 Task: Create a sub task System Test and UAT for the task  Integrate website with a new customer support ticketing system in the project AgileKite , assign it to team member softage.1@softage.net and update the status of the sub task to  On Track  , set the priority of the sub task to Low
Action: Mouse moved to (85, 238)
Screenshot: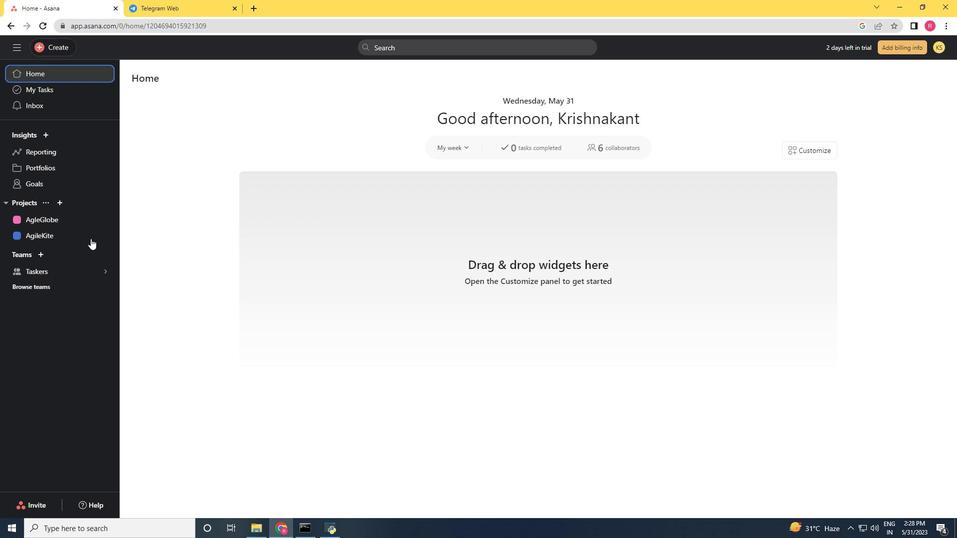 
Action: Mouse pressed left at (85, 238)
Screenshot: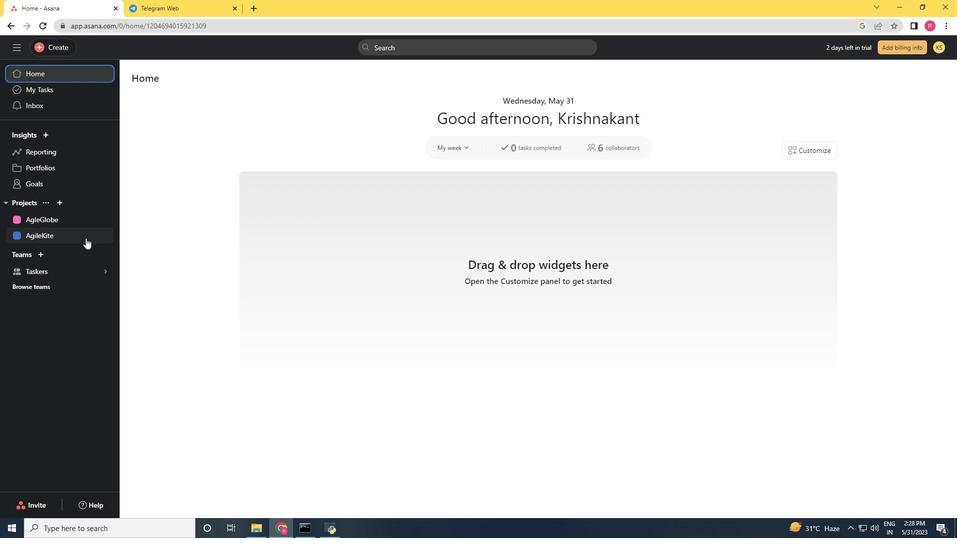 
Action: Mouse moved to (394, 326)
Screenshot: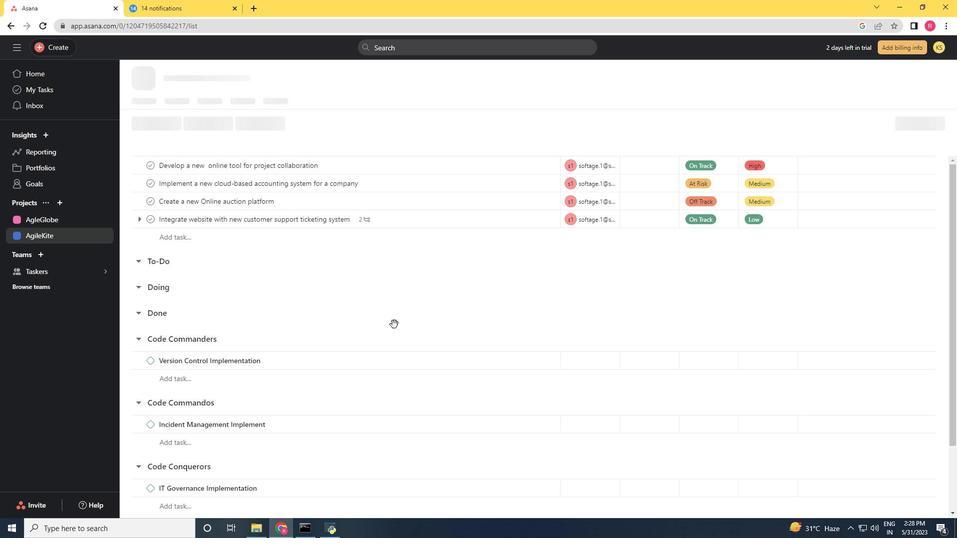 
Action: Mouse scrolled (394, 325) with delta (0, 0)
Screenshot: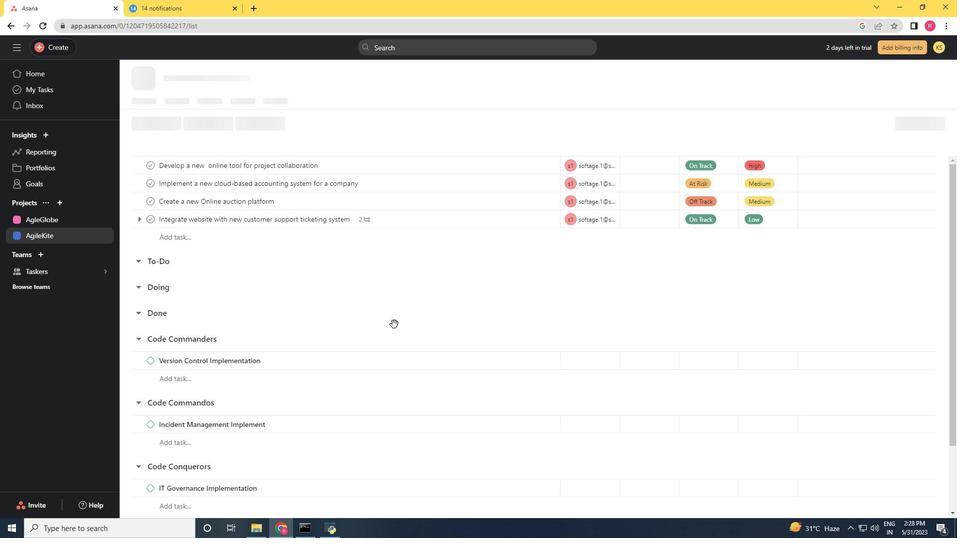 
Action: Mouse moved to (394, 326)
Screenshot: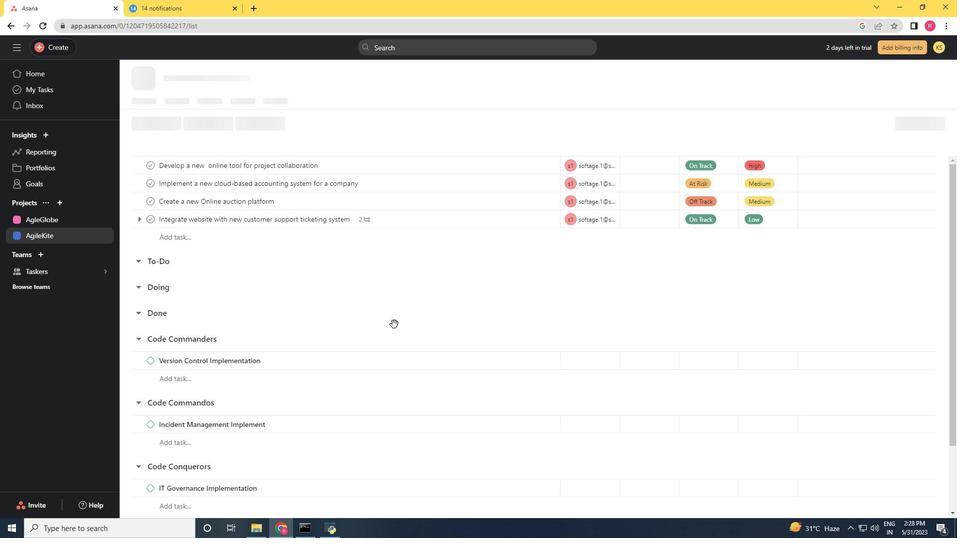 
Action: Mouse scrolled (394, 326) with delta (0, 0)
Screenshot: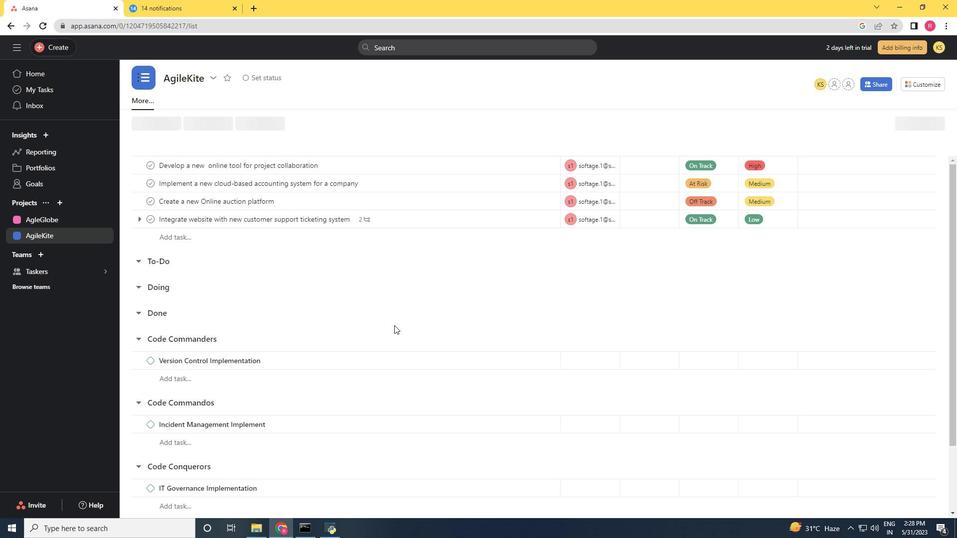
Action: Mouse scrolled (394, 326) with delta (0, 0)
Screenshot: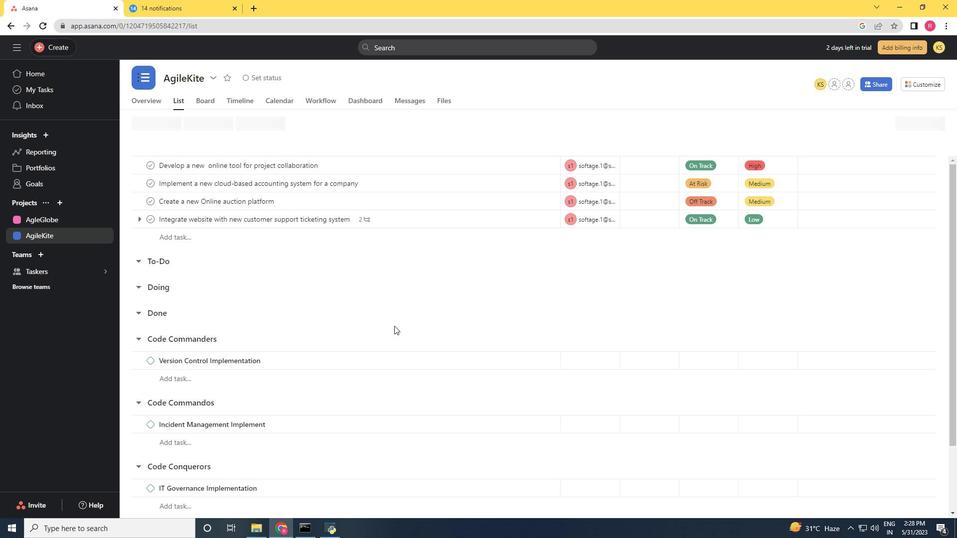 
Action: Mouse moved to (470, 259)
Screenshot: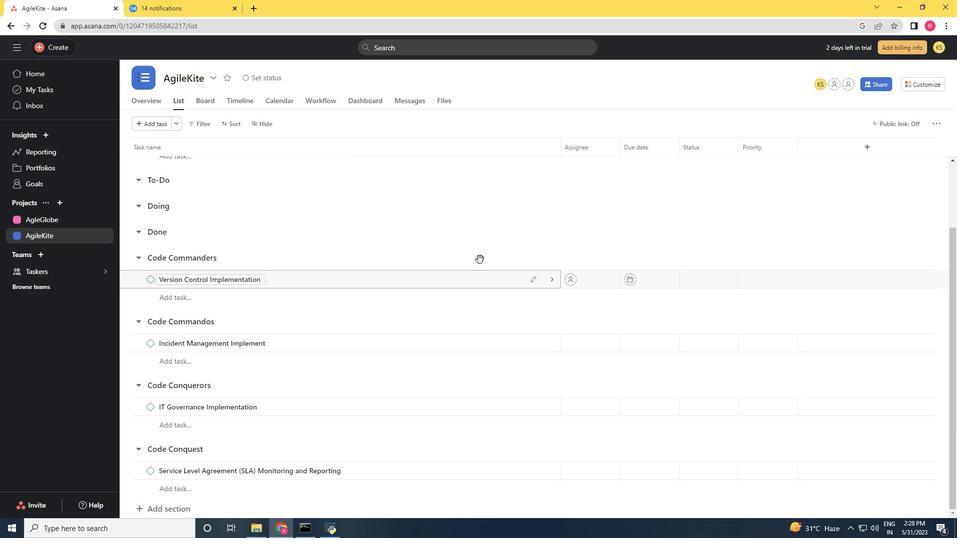
Action: Mouse scrolled (470, 259) with delta (0, 0)
Screenshot: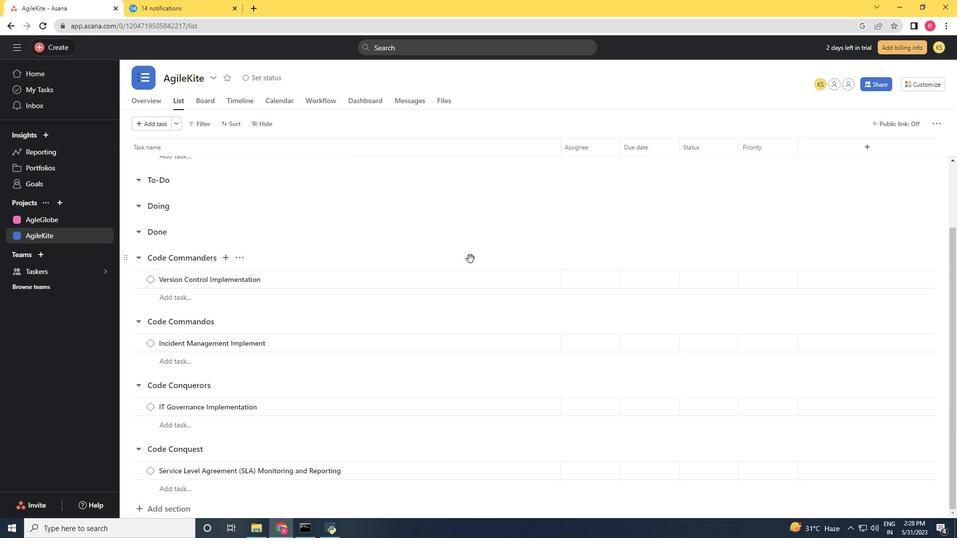 
Action: Mouse scrolled (470, 259) with delta (0, 0)
Screenshot: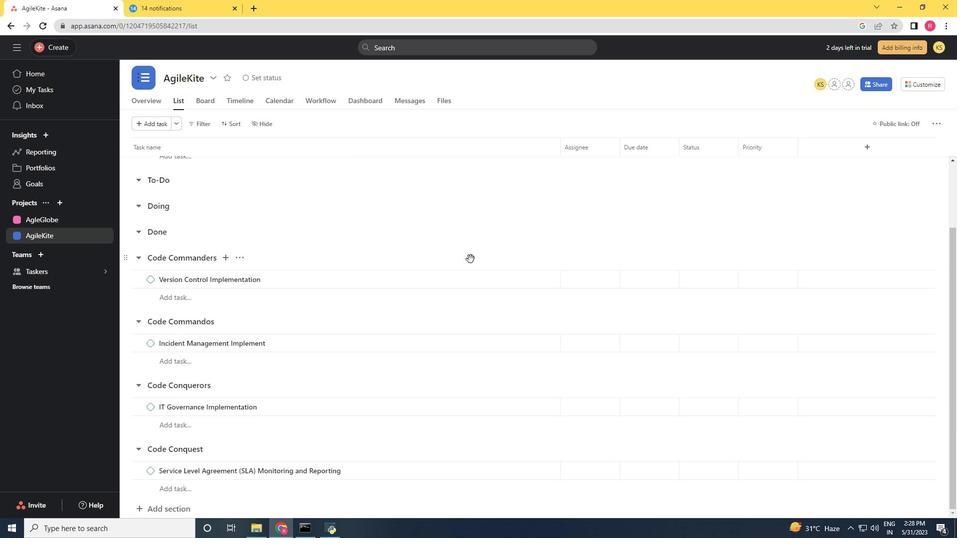 
Action: Mouse scrolled (470, 259) with delta (0, 0)
Screenshot: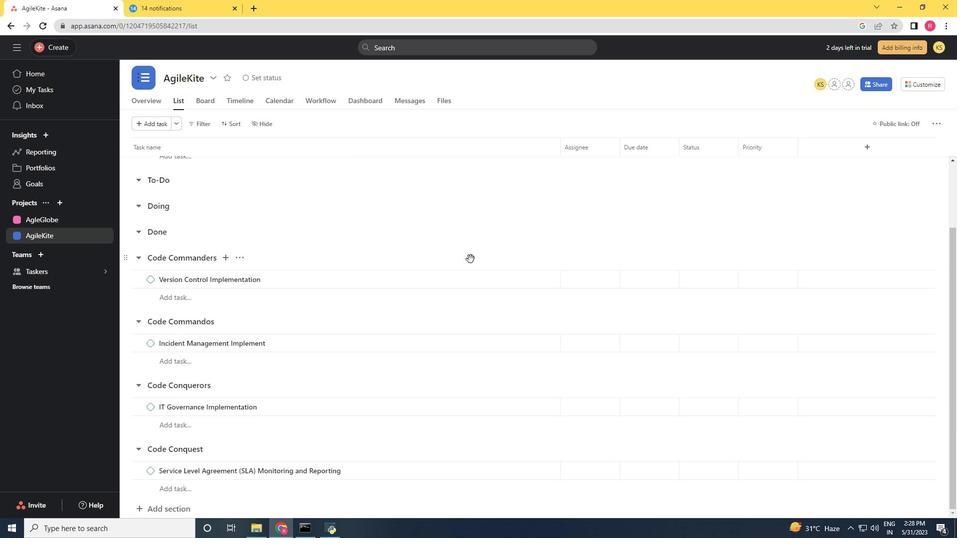 
Action: Mouse scrolled (470, 259) with delta (0, 0)
Screenshot: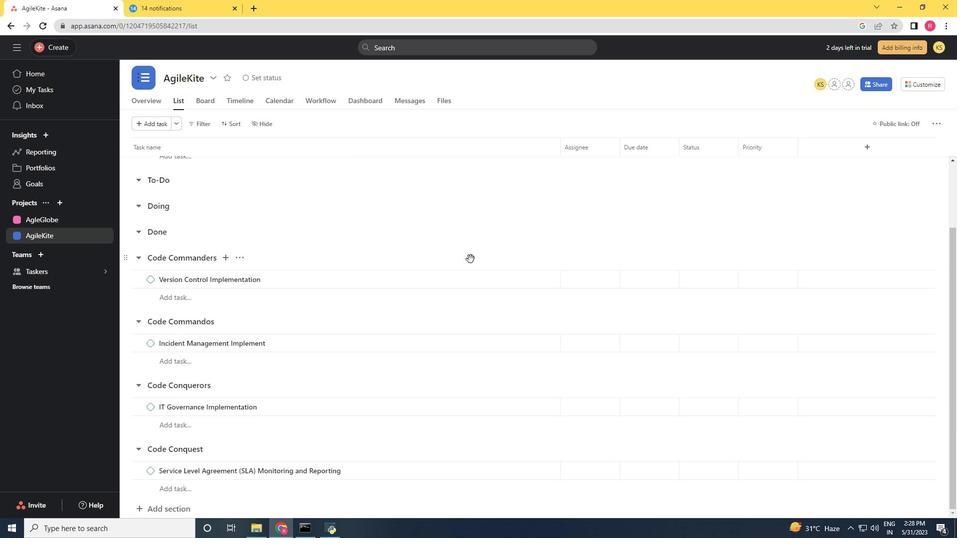 
Action: Mouse moved to (435, 215)
Screenshot: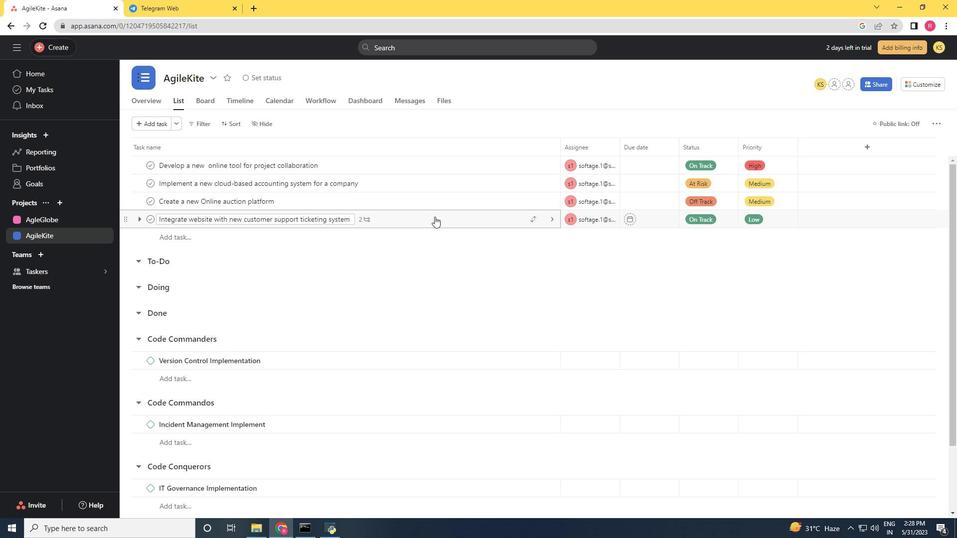 
Action: Mouse pressed left at (435, 215)
Screenshot: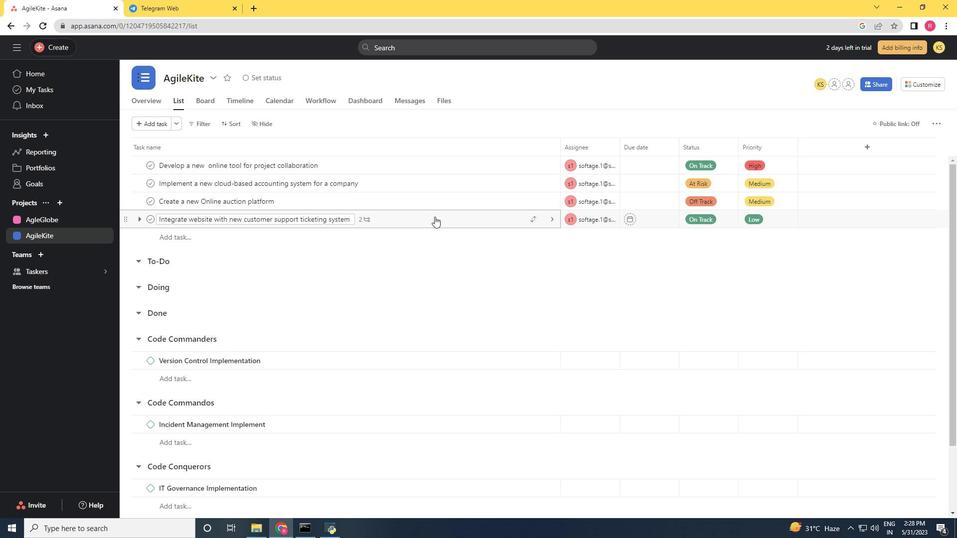 
Action: Mouse moved to (693, 409)
Screenshot: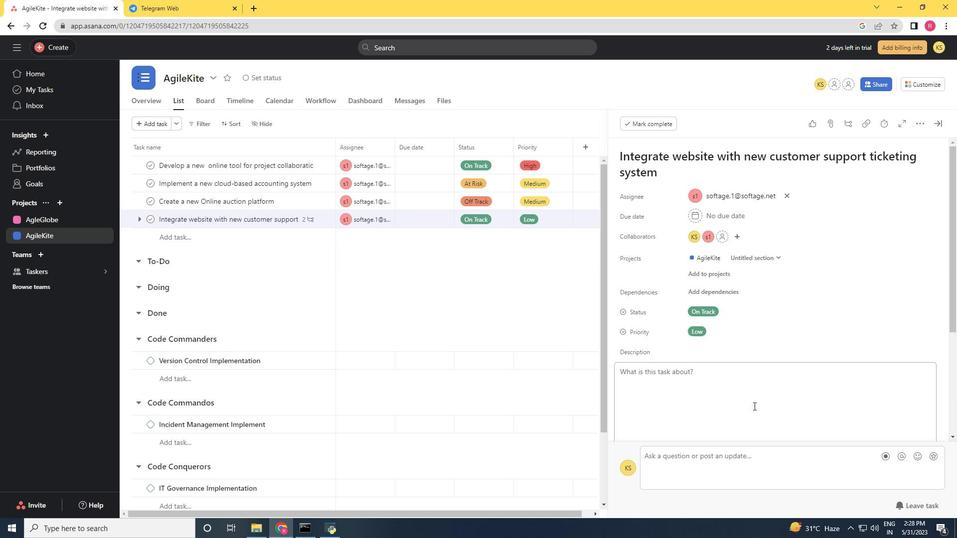 
Action: Mouse scrolled (693, 409) with delta (0, 0)
Screenshot: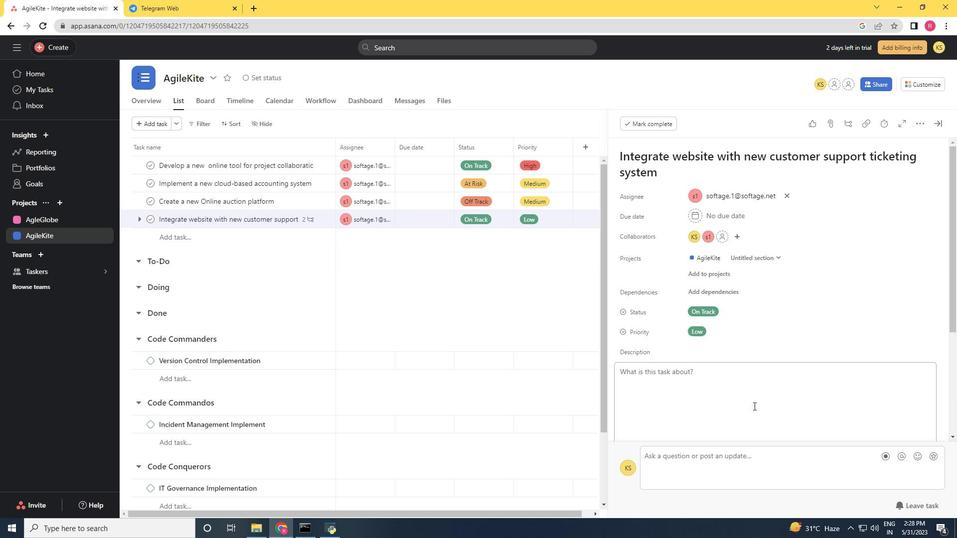 
Action: Mouse moved to (692, 409)
Screenshot: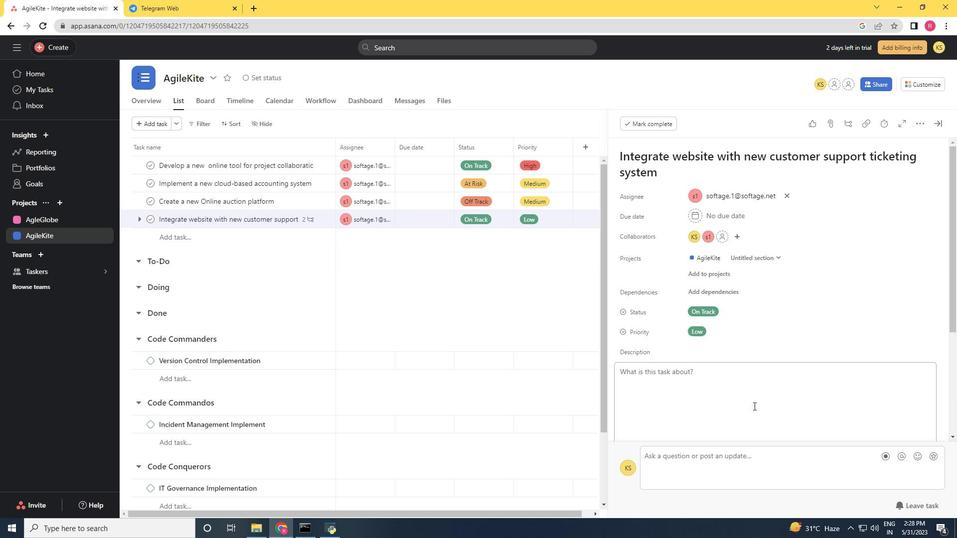 
Action: Mouse scrolled (692, 409) with delta (0, 0)
Screenshot: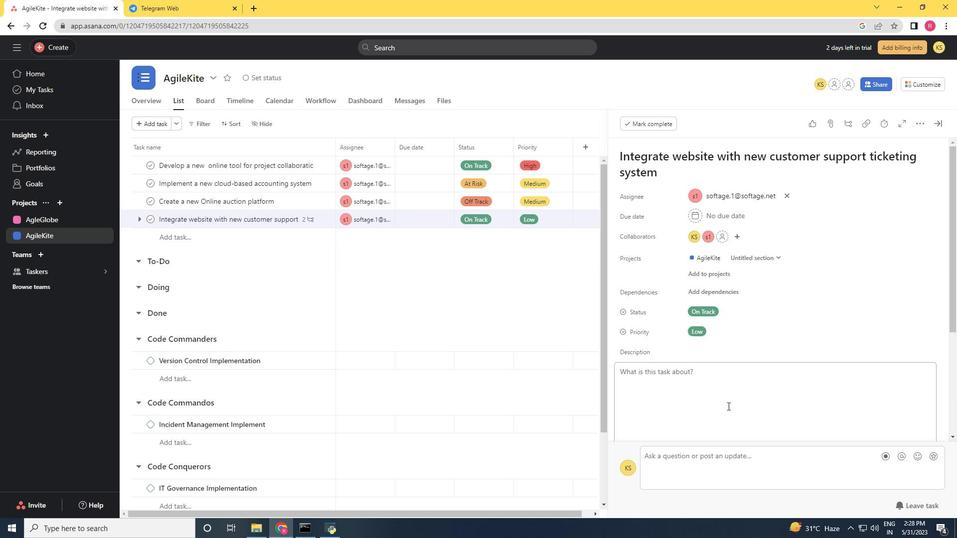 
Action: Mouse scrolled (692, 409) with delta (0, 0)
Screenshot: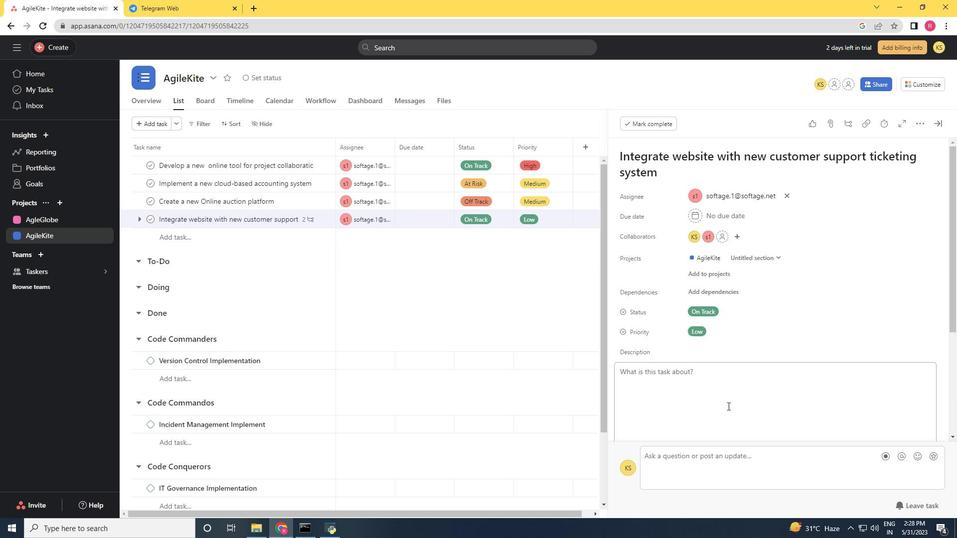 
Action: Mouse scrolled (692, 409) with delta (0, 0)
Screenshot: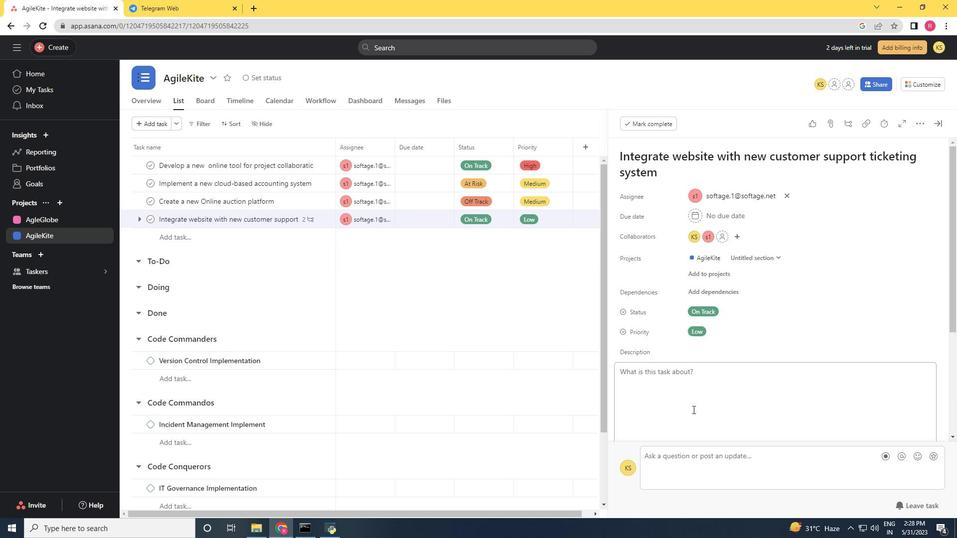 
Action: Mouse moved to (656, 363)
Screenshot: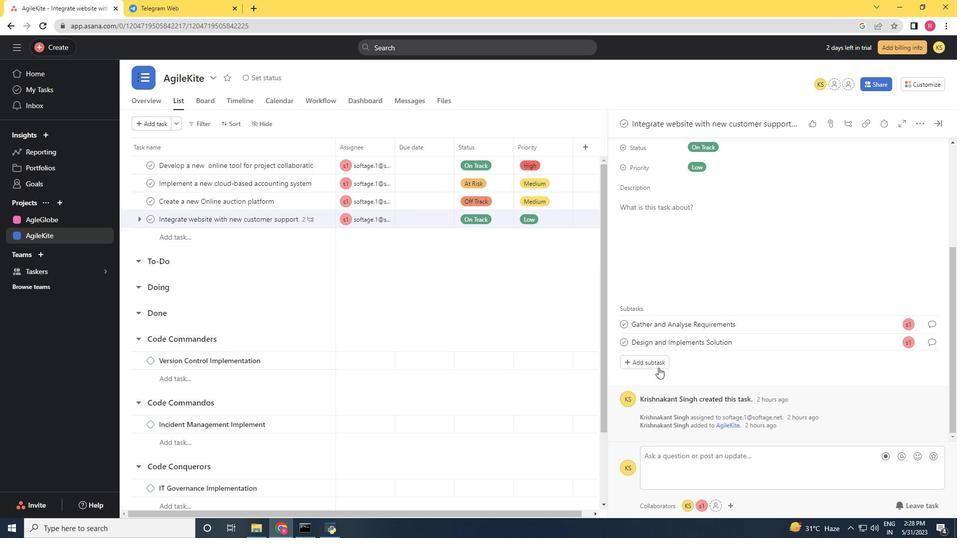 
Action: Mouse pressed left at (656, 363)
Screenshot: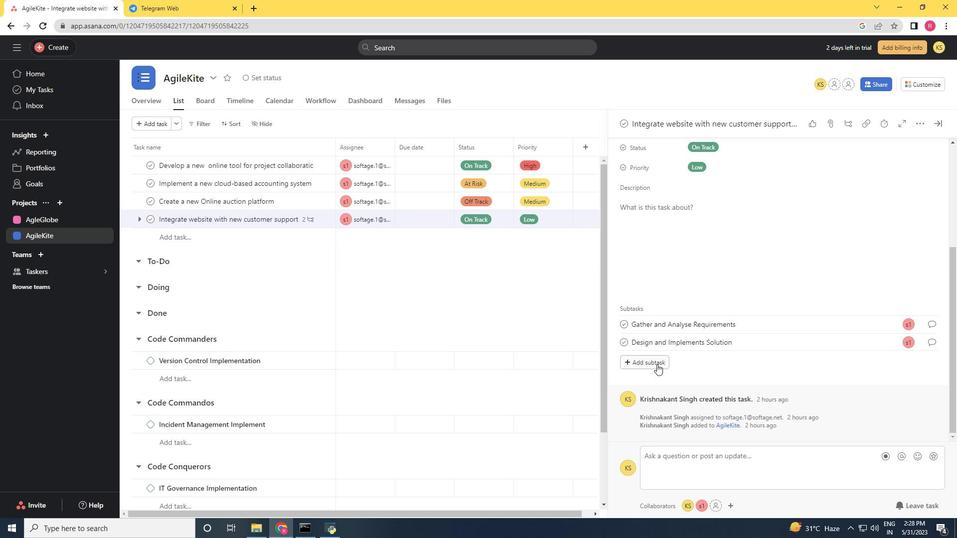 
Action: Mouse moved to (656, 363)
Screenshot: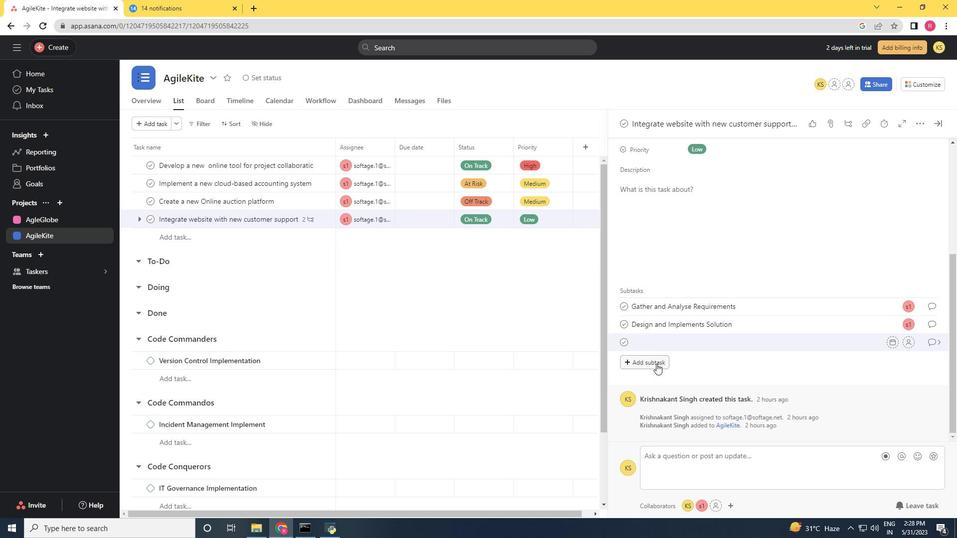 
Action: Key pressed <Key.shift>
Screenshot: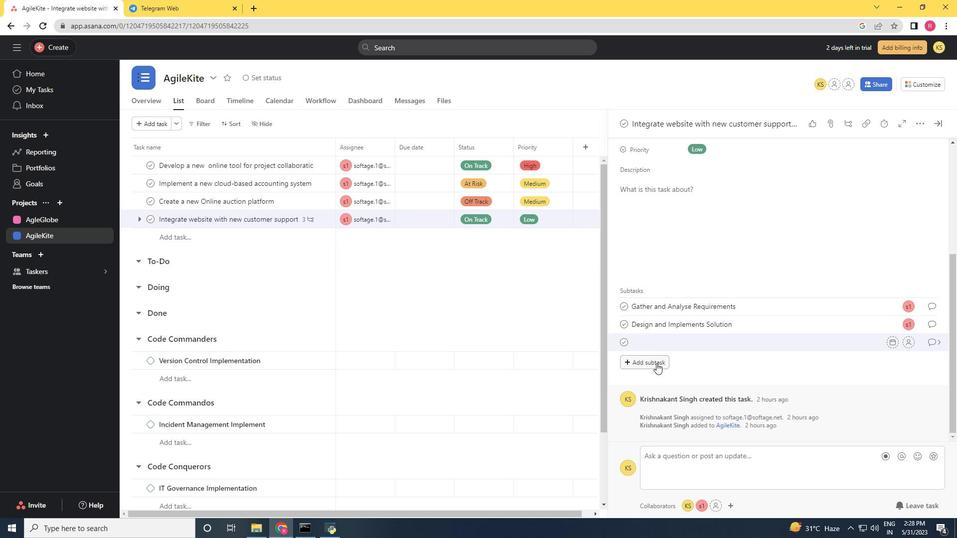 
Action: Mouse moved to (656, 363)
Screenshot: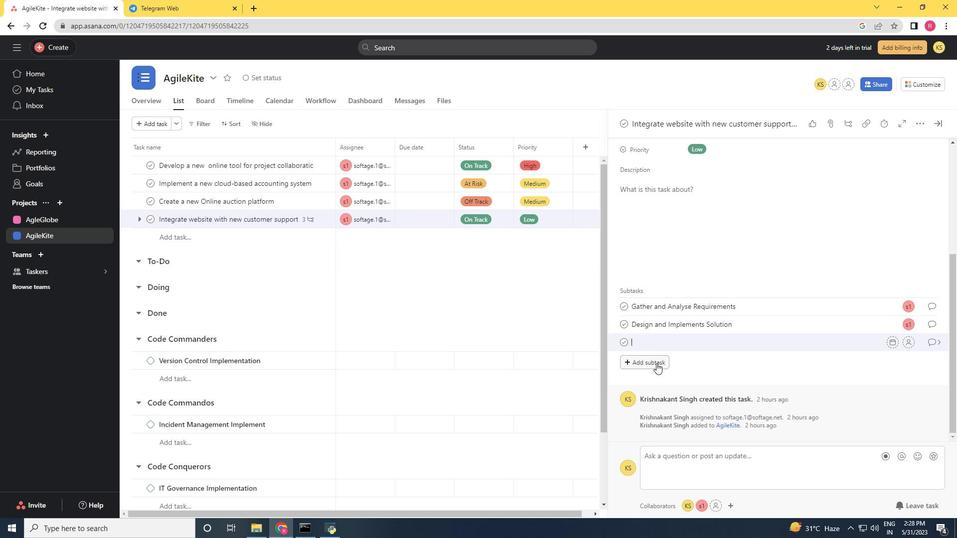 
Action: Key pressed S
Screenshot: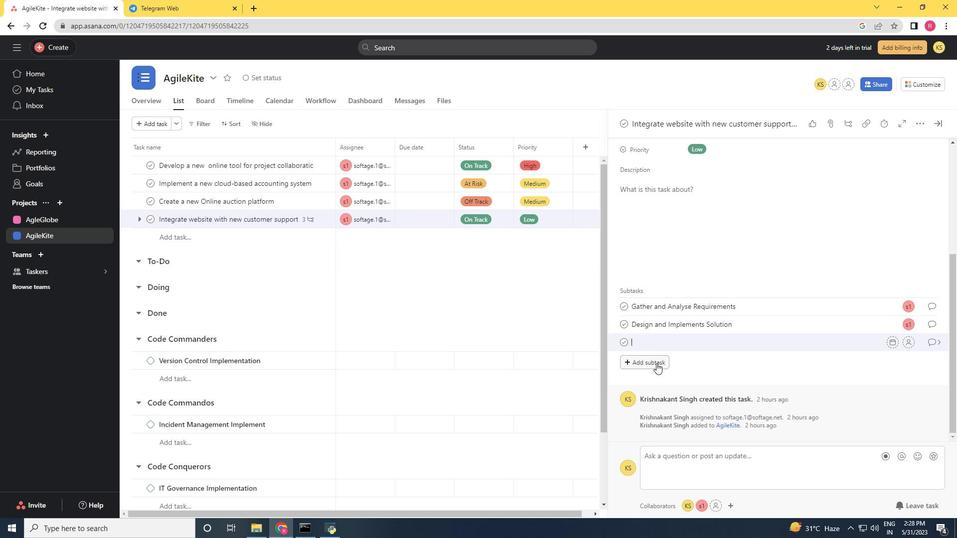 
Action: Mouse moved to (656, 362)
Screenshot: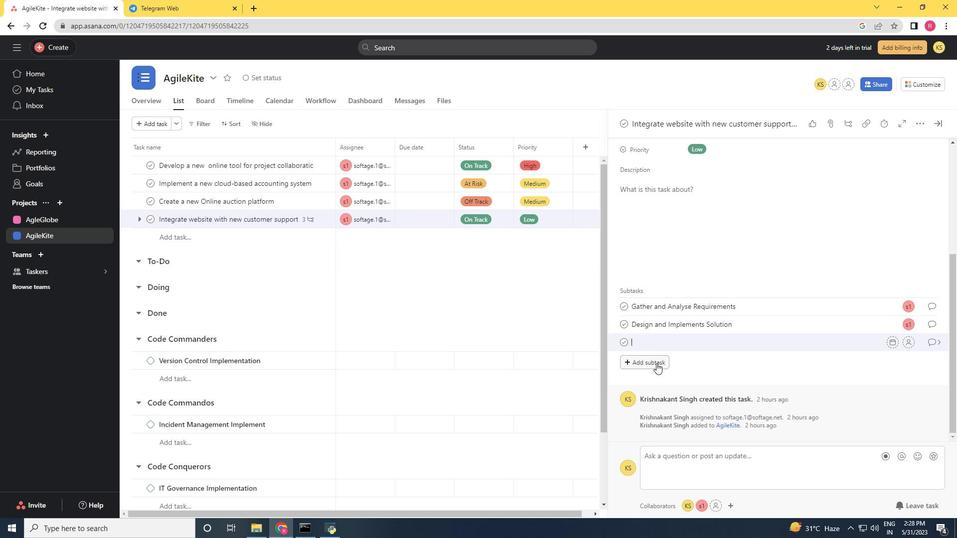 
Action: Key pressed ysten<Key.backspace>m
Screenshot: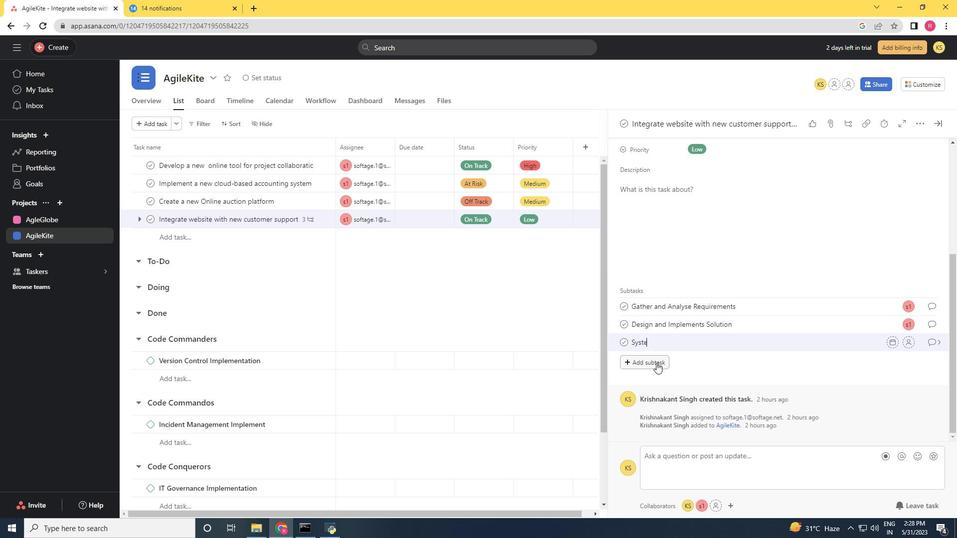 
Action: Mouse moved to (656, 362)
Screenshot: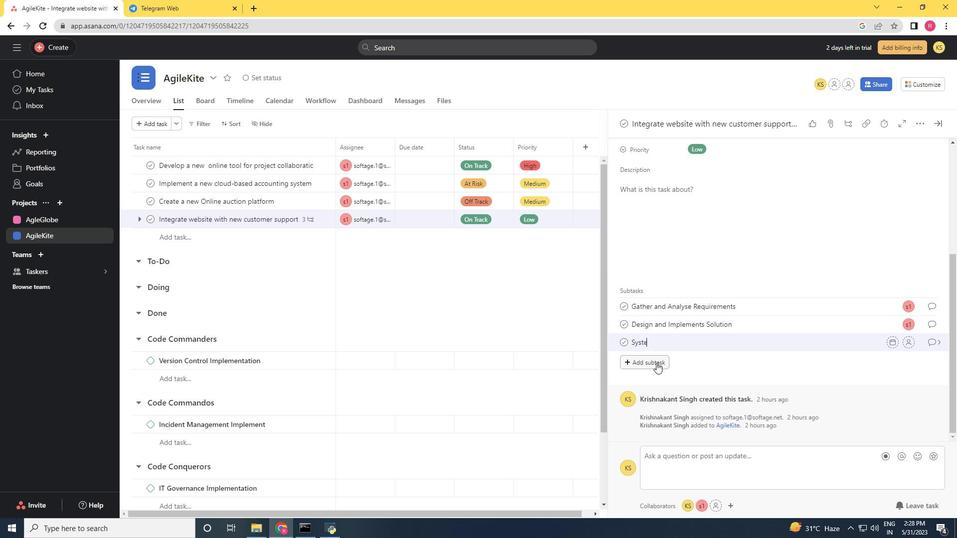 
Action: Key pressed <Key.space><Key.shift>Test<Key.space><Key.shift><Key.shift><Key.shift><Key.shift><Key.shift>and<Key.space><Key.shift>UAT
Screenshot: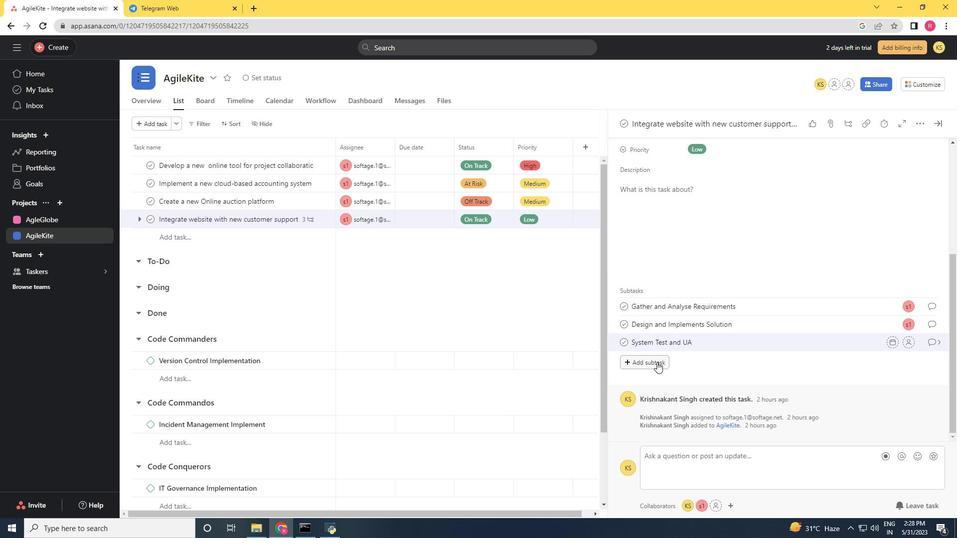 
Action: Mouse moved to (657, 361)
Screenshot: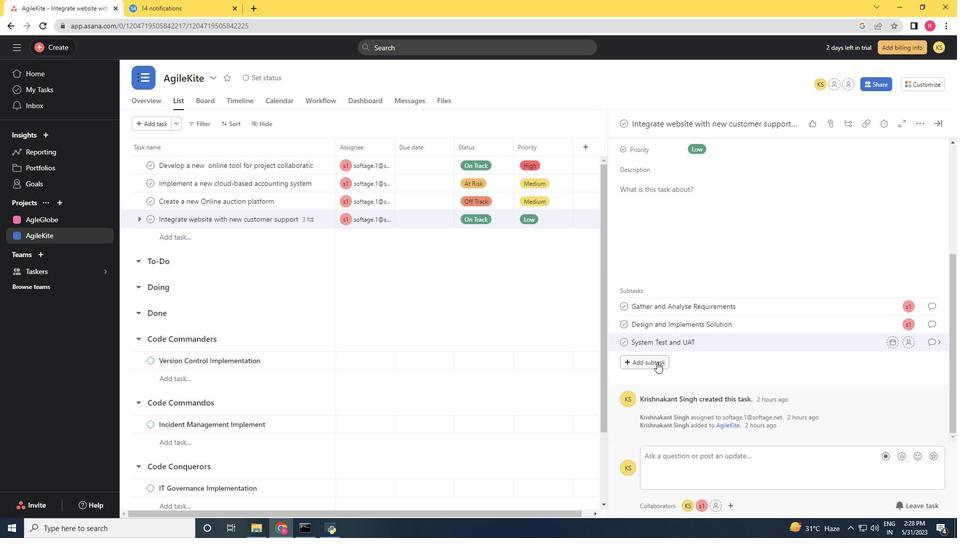 
Action: Mouse scrolled (657, 362) with delta (0, 0)
Screenshot: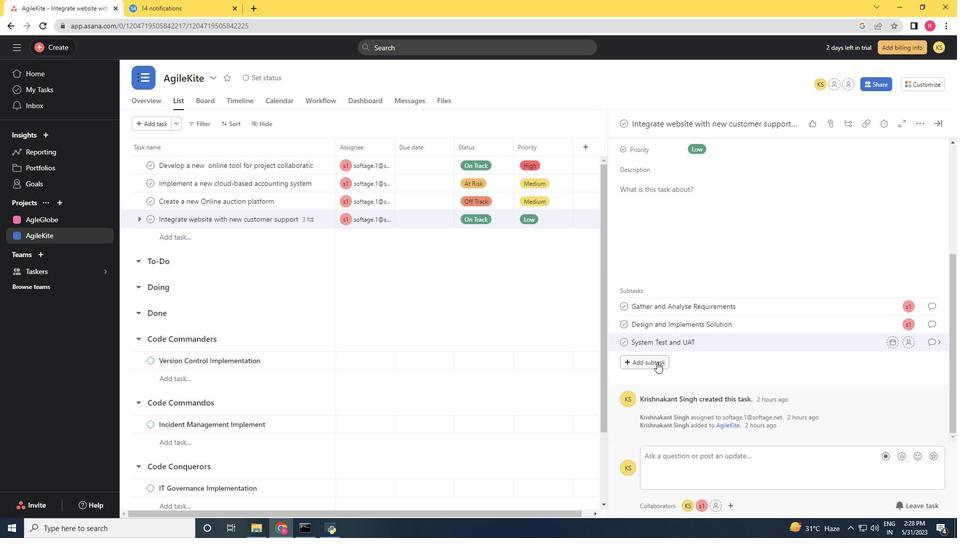 
Action: Mouse moved to (914, 387)
Screenshot: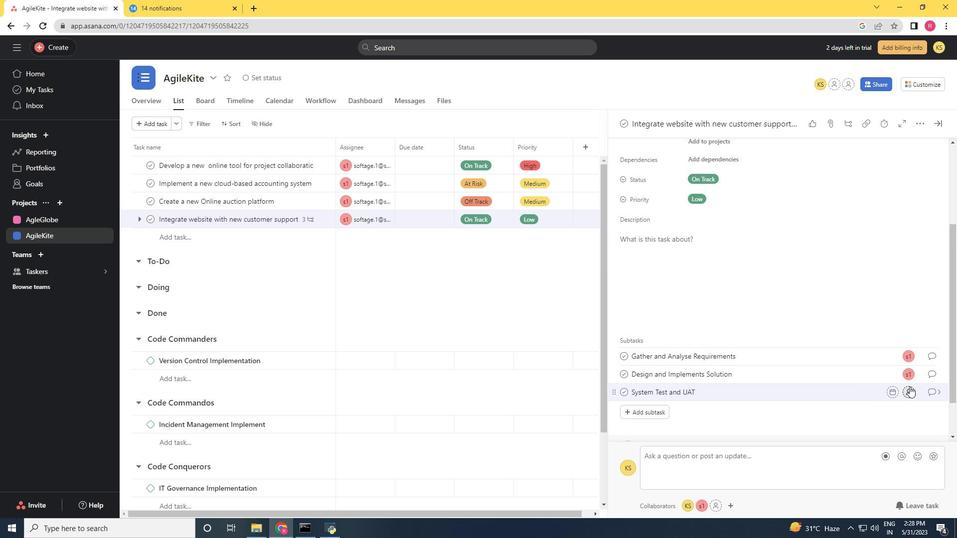
Action: Mouse pressed left at (914, 387)
Screenshot: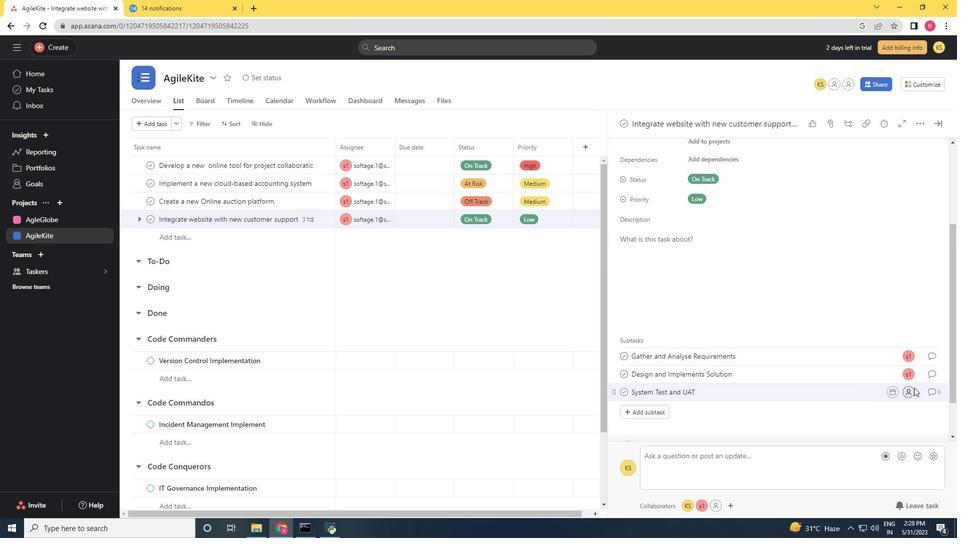 
Action: Mouse moved to (907, 392)
Screenshot: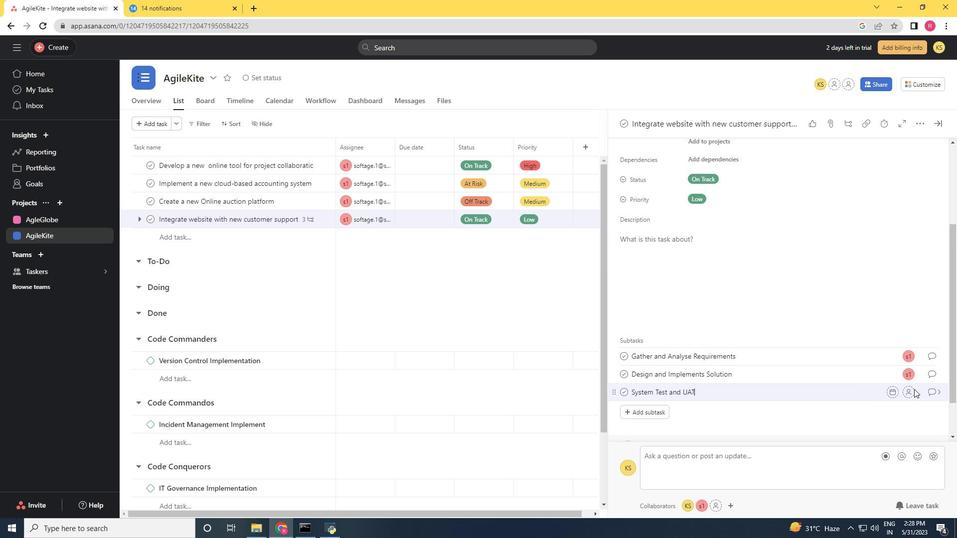 
Action: Mouse pressed left at (907, 392)
Screenshot: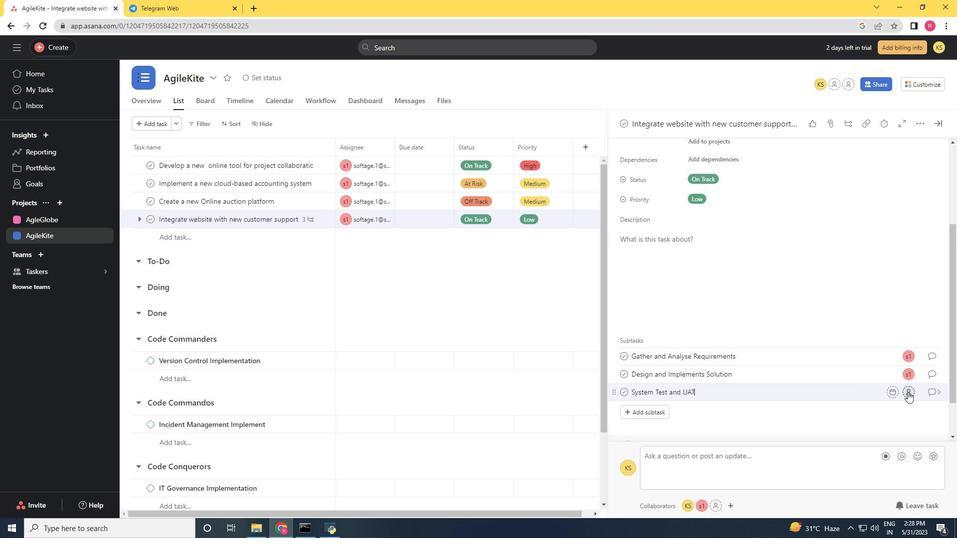 
Action: Mouse moved to (907, 391)
Screenshot: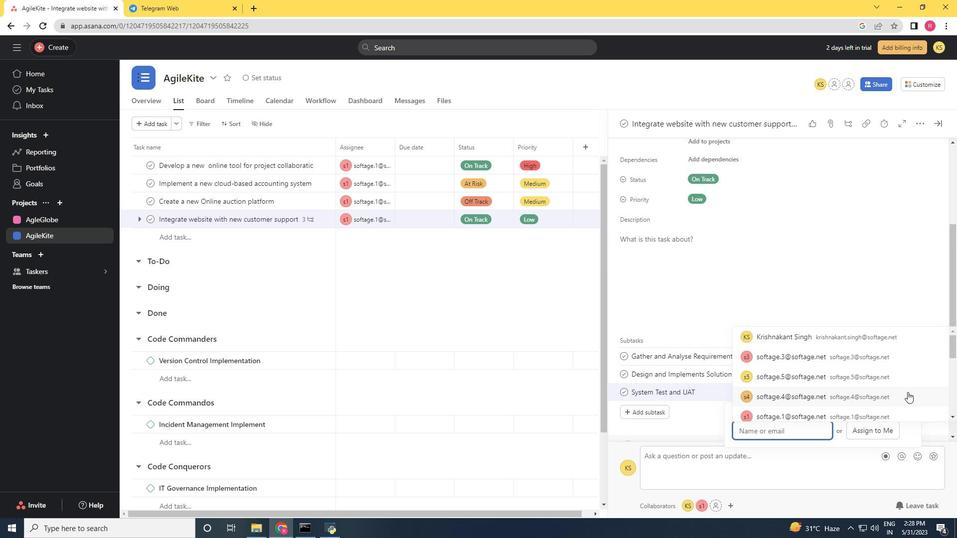 
Action: Key pressed so
Screenshot: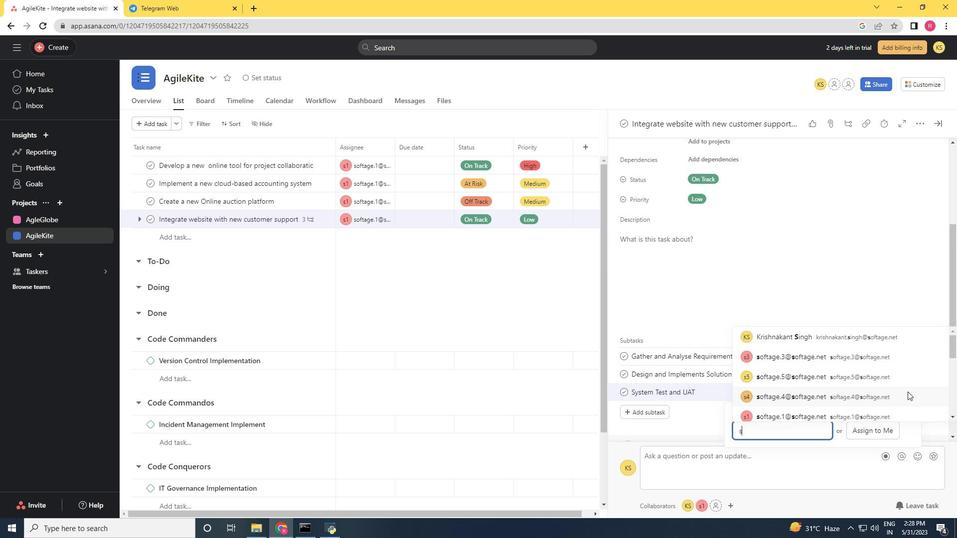 
Action: Mouse moved to (908, 391)
Screenshot: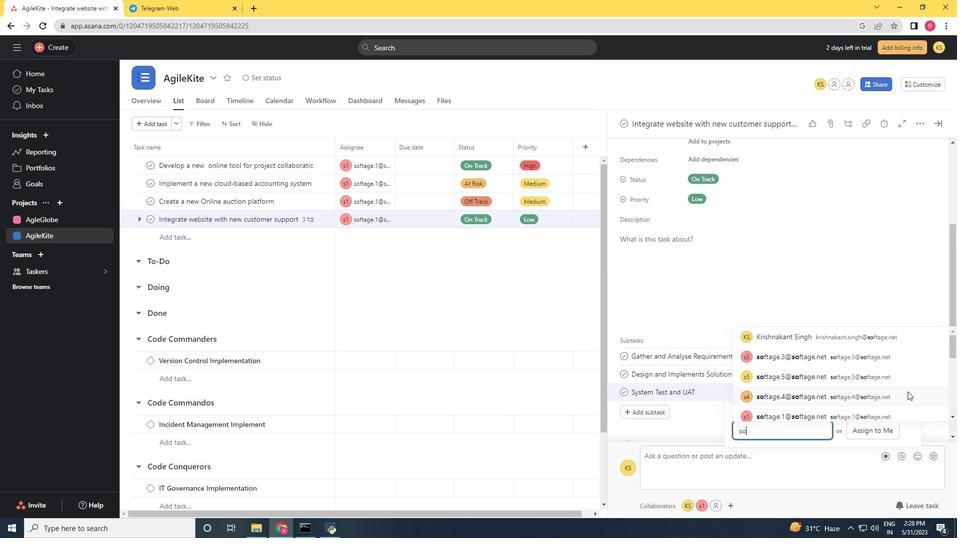 
Action: Key pressed f
Screenshot: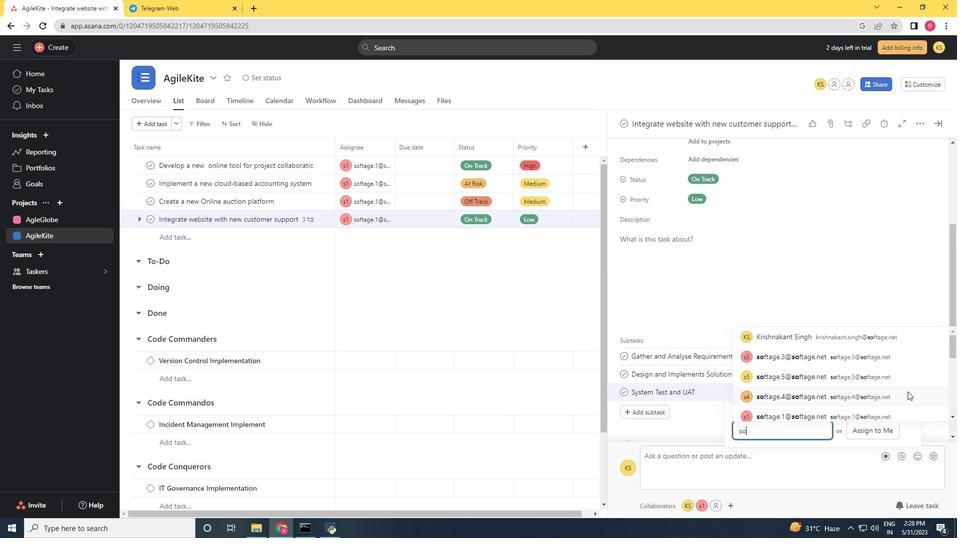 
Action: Mouse moved to (909, 390)
Screenshot: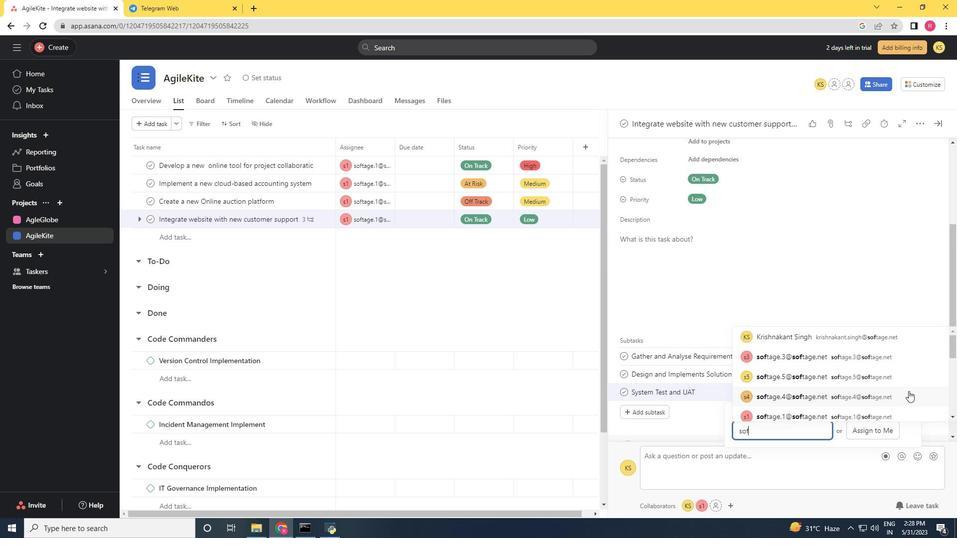 
Action: Key pressed t
Screenshot: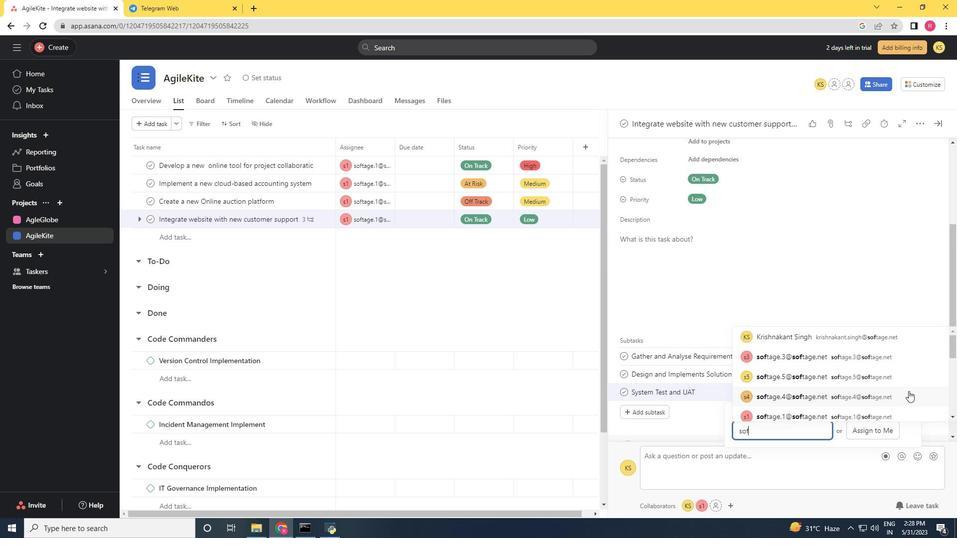 
Action: Mouse moved to (910, 390)
Screenshot: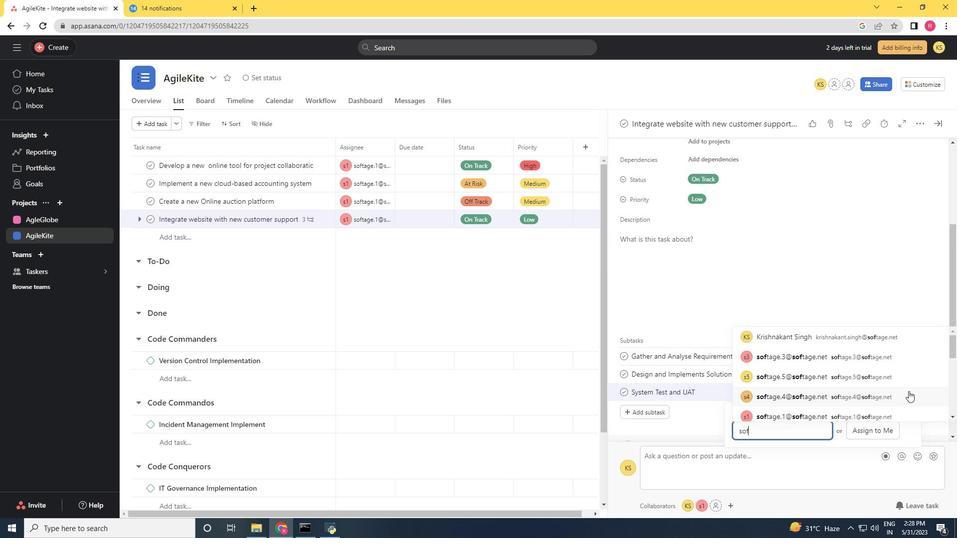 
Action: Key pressed a
Screenshot: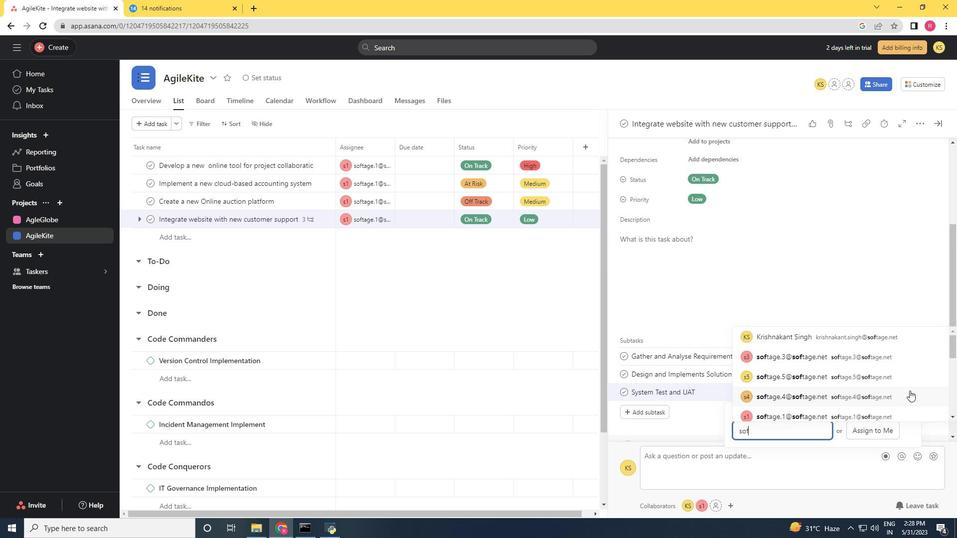 
Action: Mouse moved to (911, 389)
Screenshot: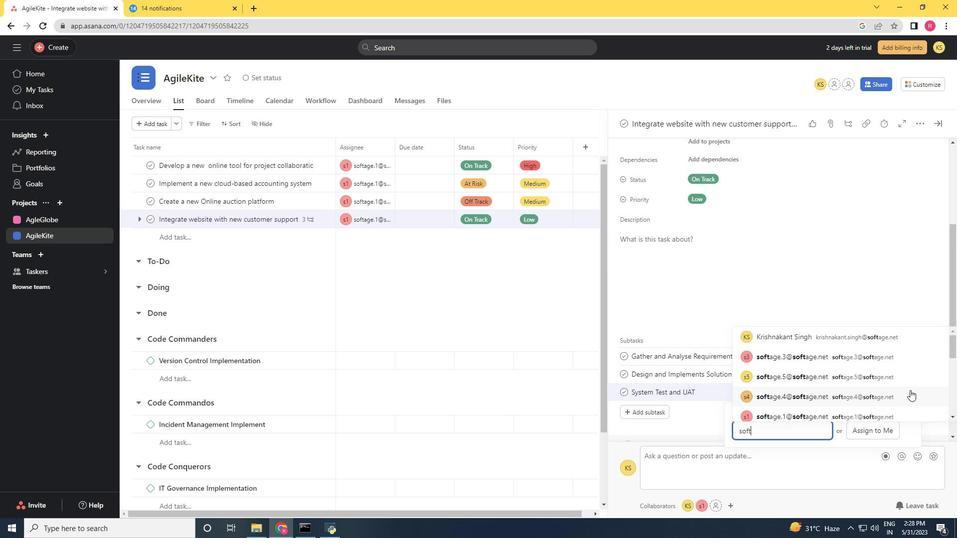 
Action: Key pressed g
Screenshot: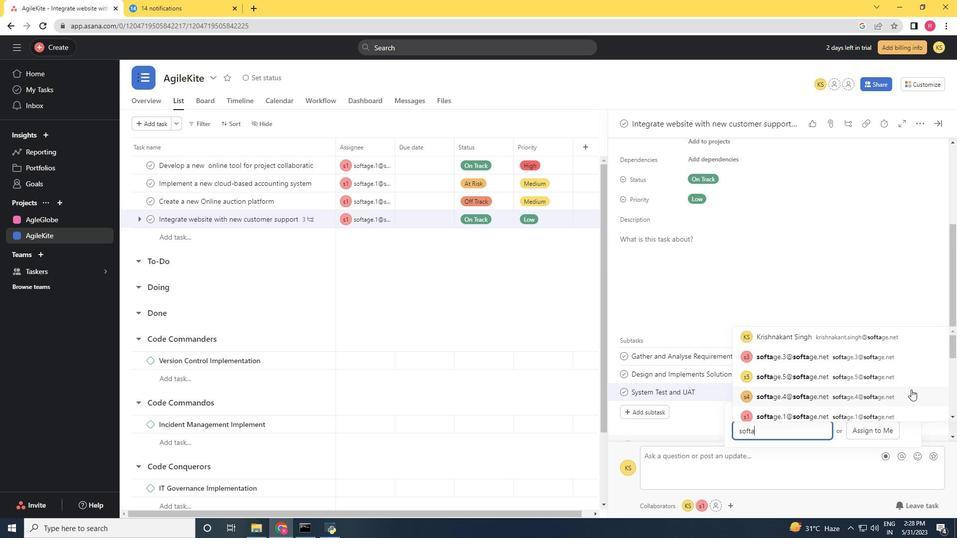 
Action: Mouse moved to (911, 389)
Screenshot: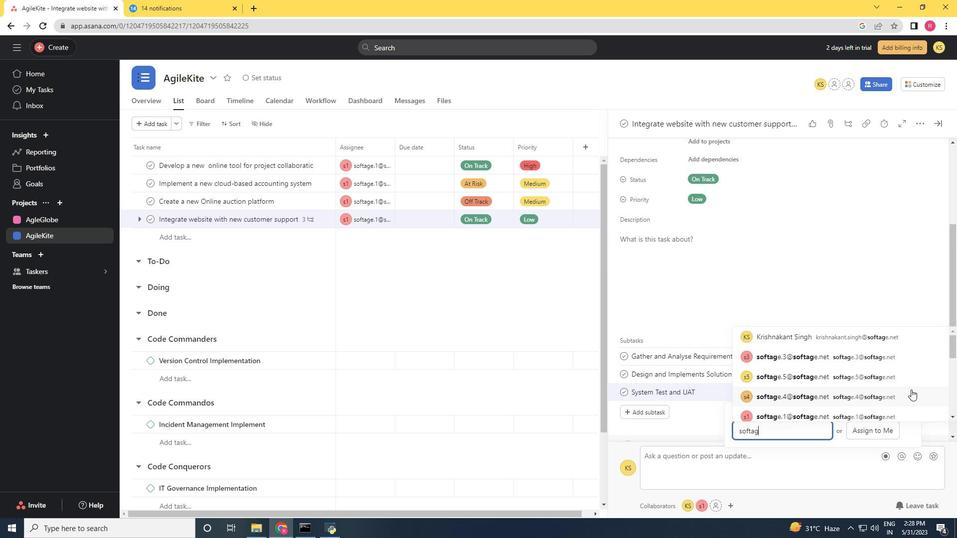 
Action: Key pressed e.
Screenshot: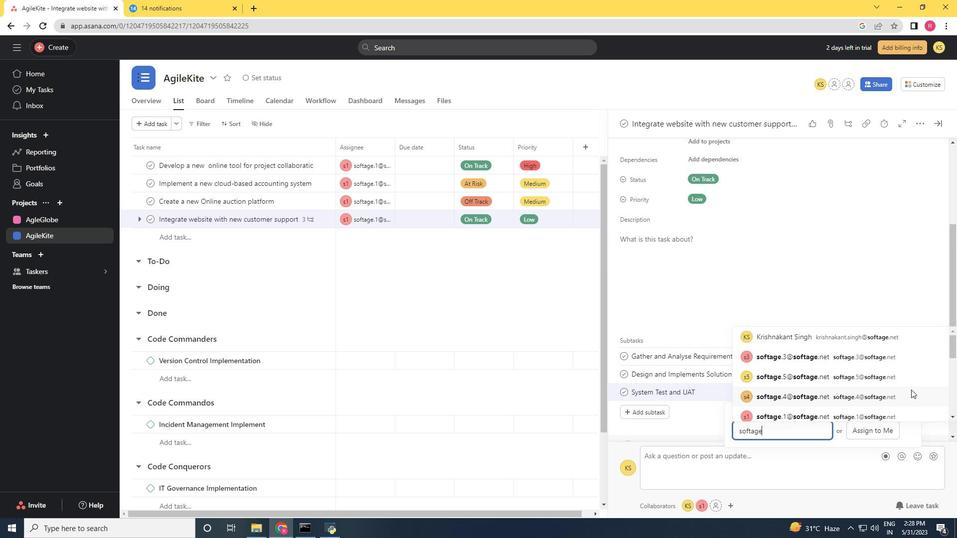 
Action: Mouse moved to (911, 389)
Screenshot: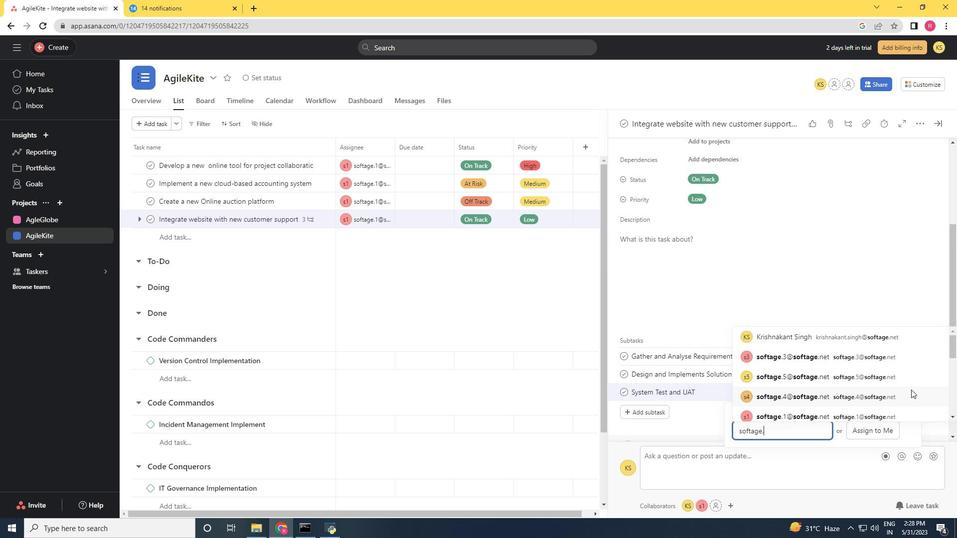 
Action: Key pressed 1<Key.shift>@
Screenshot: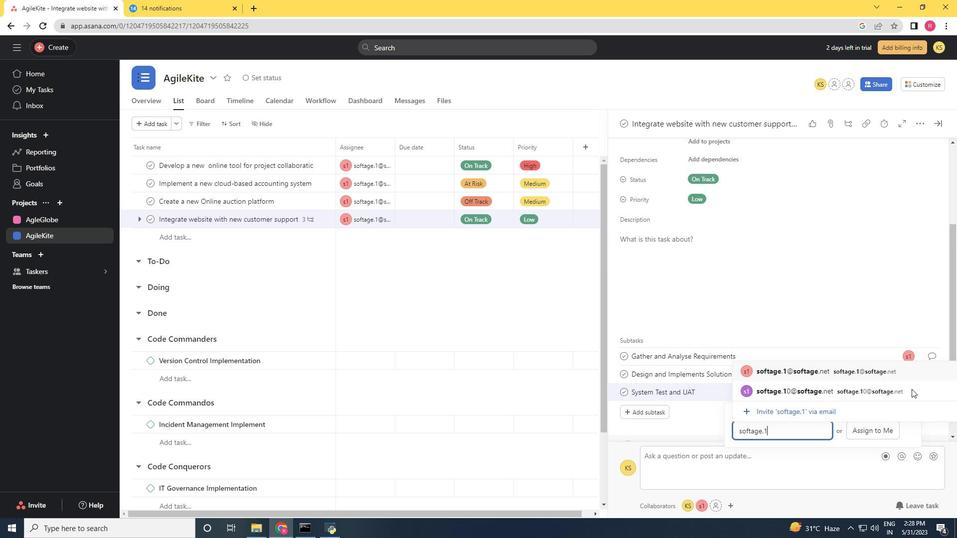 
Action: Mouse moved to (912, 389)
Screenshot: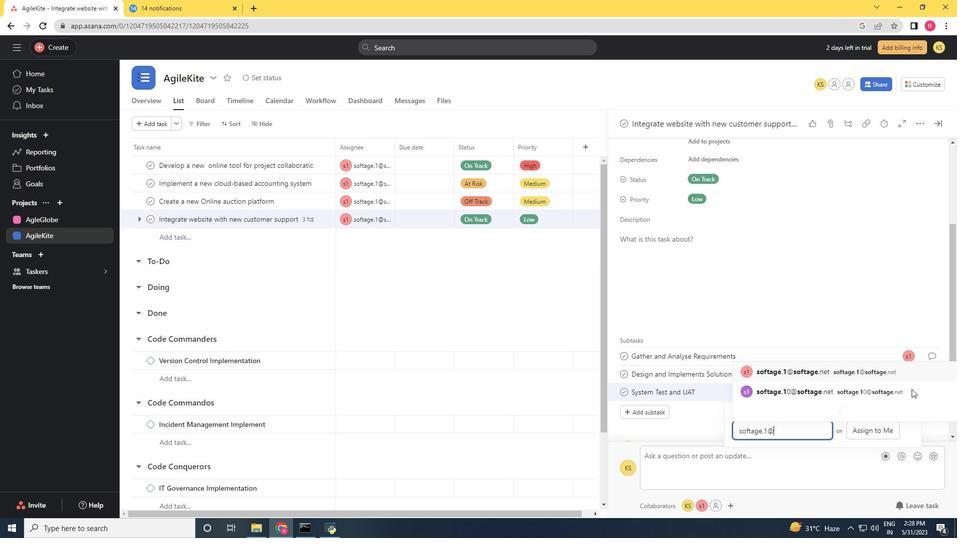 
Action: Key pressed softage.net
Screenshot: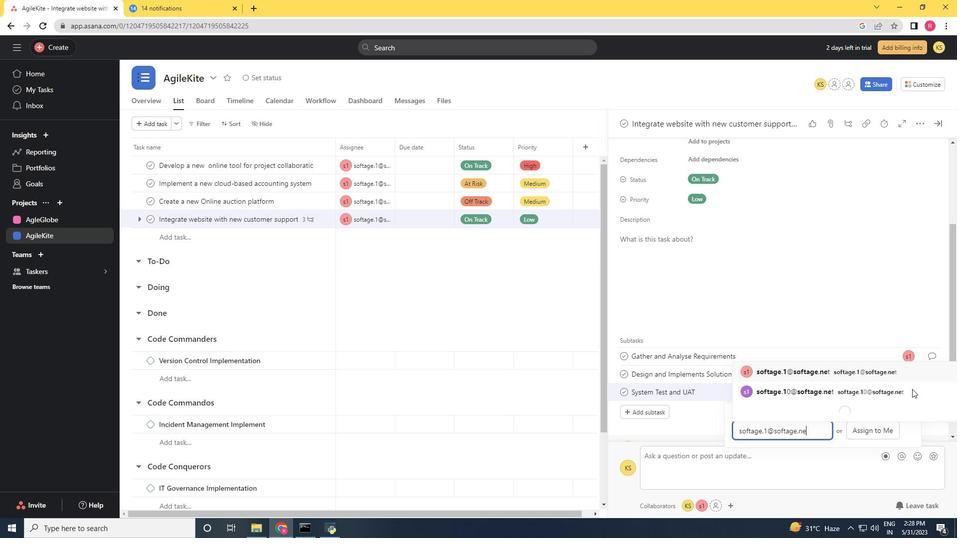 
Action: Mouse moved to (866, 372)
Screenshot: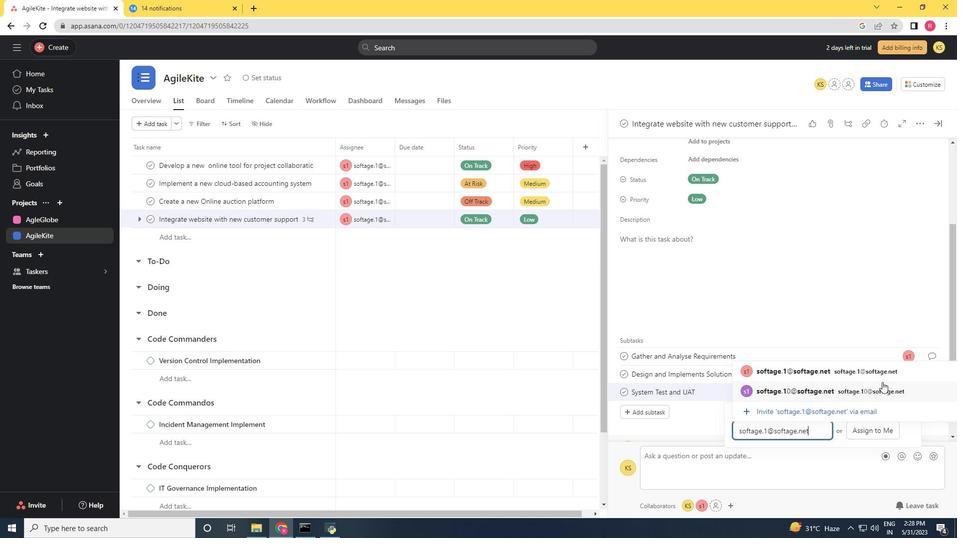 
Action: Mouse pressed left at (866, 372)
Screenshot: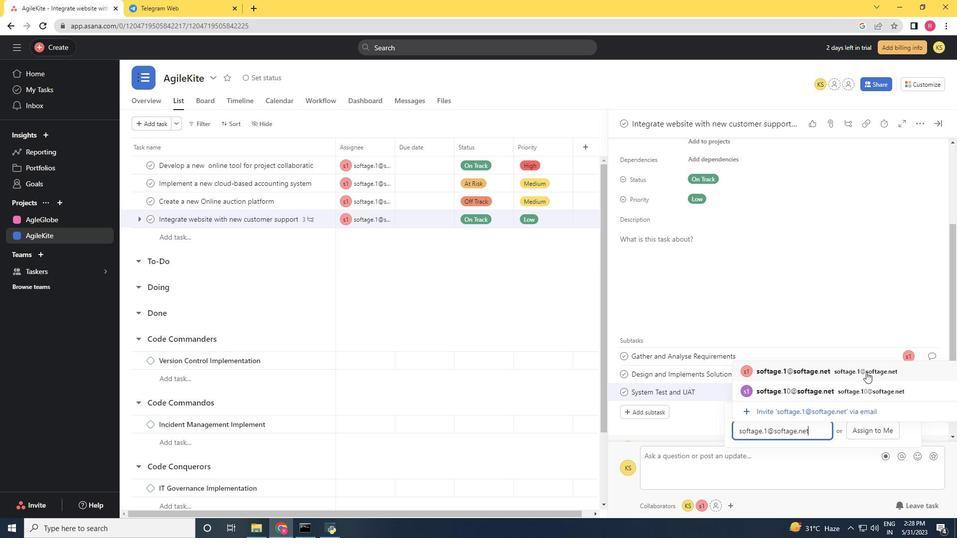 
Action: Mouse moved to (937, 391)
Screenshot: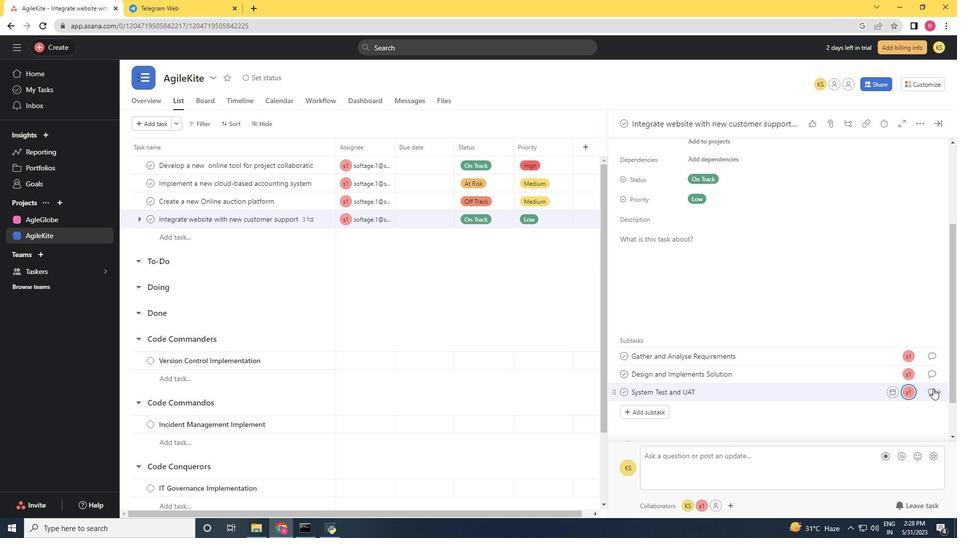 
Action: Mouse pressed left at (937, 391)
Screenshot: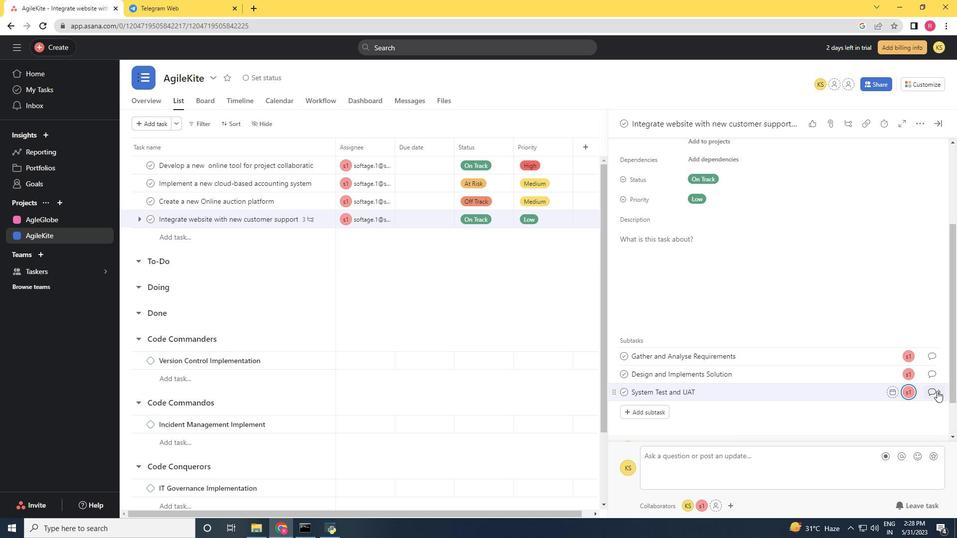 
Action: Mouse moved to (640, 282)
Screenshot: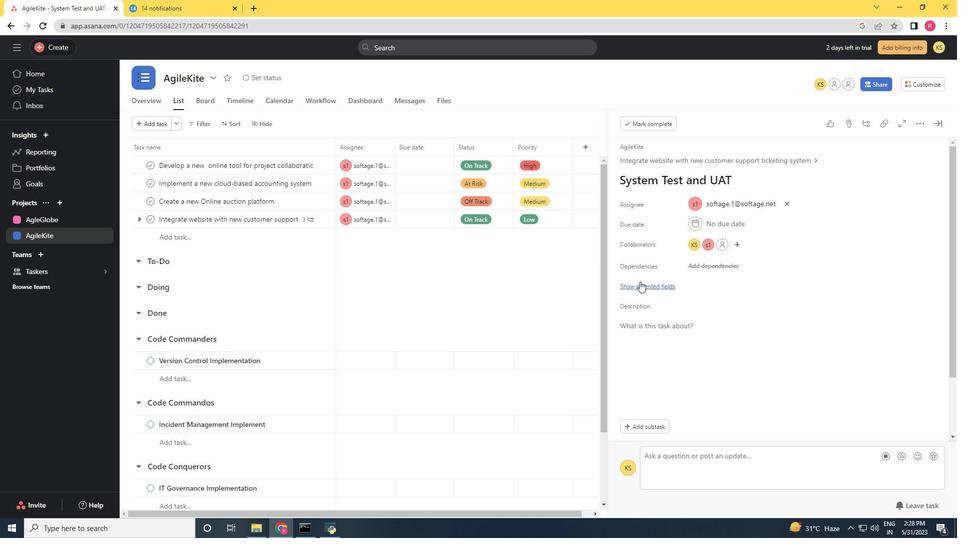 
Action: Mouse pressed left at (640, 282)
Screenshot: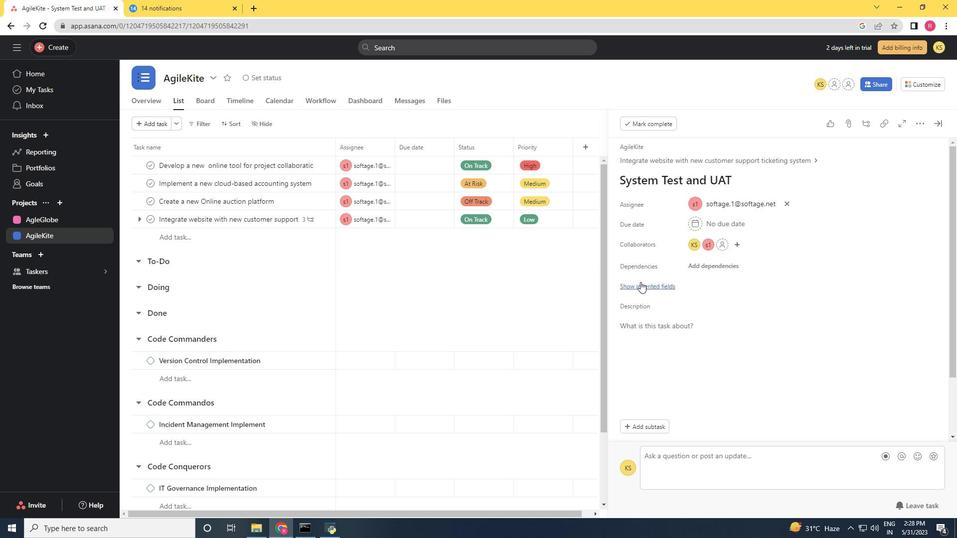 
Action: Mouse moved to (713, 303)
Screenshot: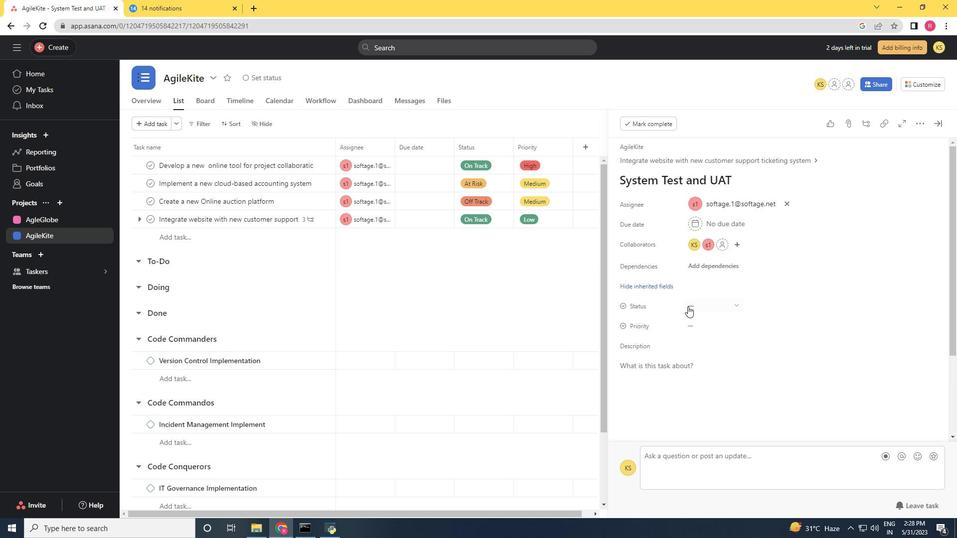 
Action: Mouse pressed left at (713, 303)
Screenshot: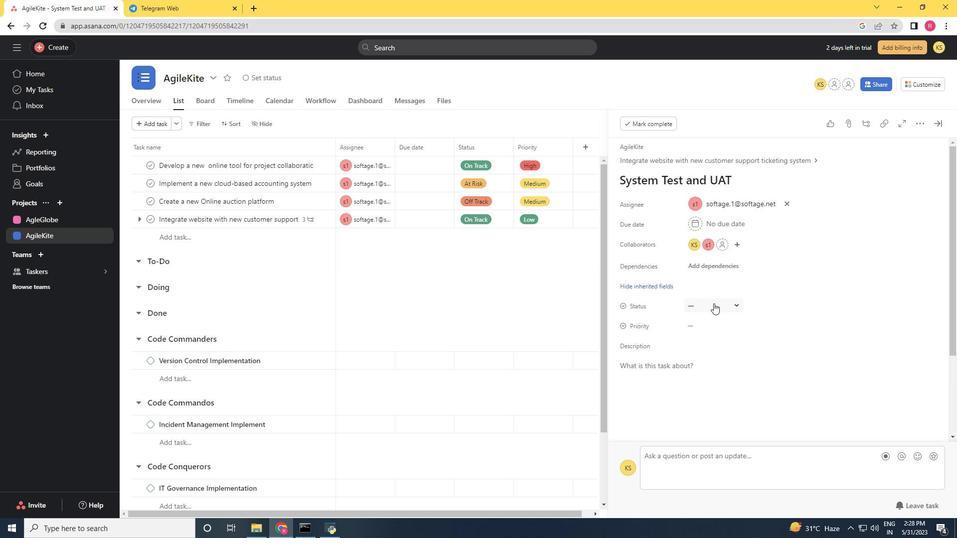
Action: Mouse moved to (727, 339)
Screenshot: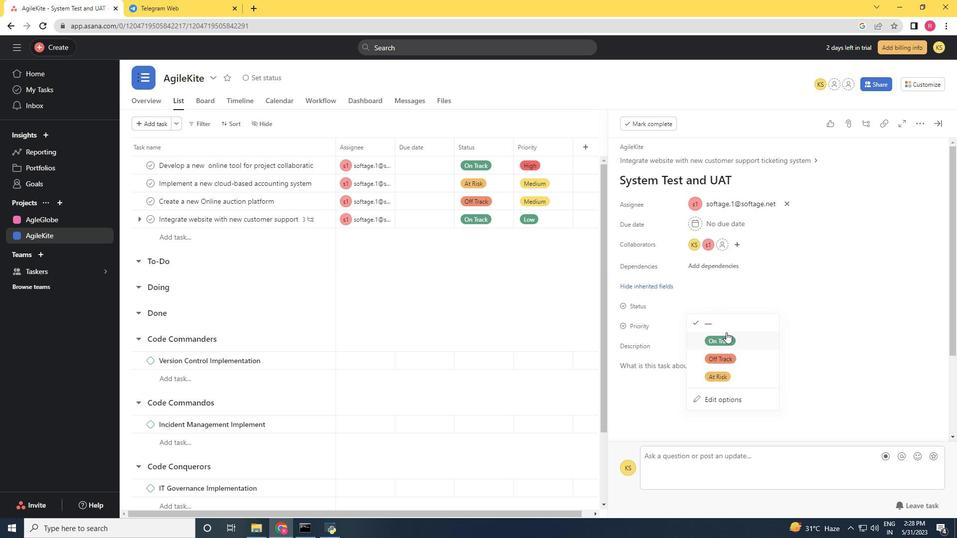 
Action: Mouse pressed left at (727, 339)
Screenshot: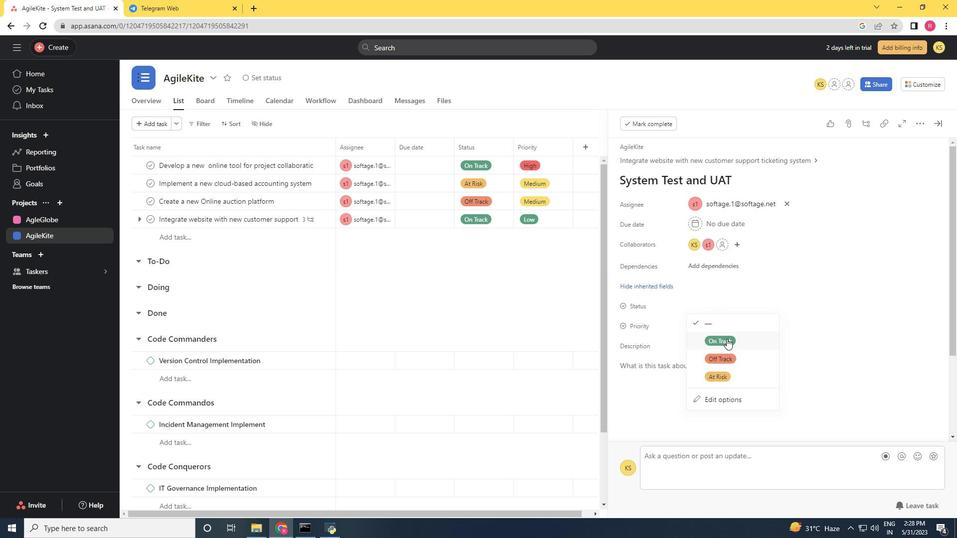 
Action: Mouse moved to (699, 325)
Screenshot: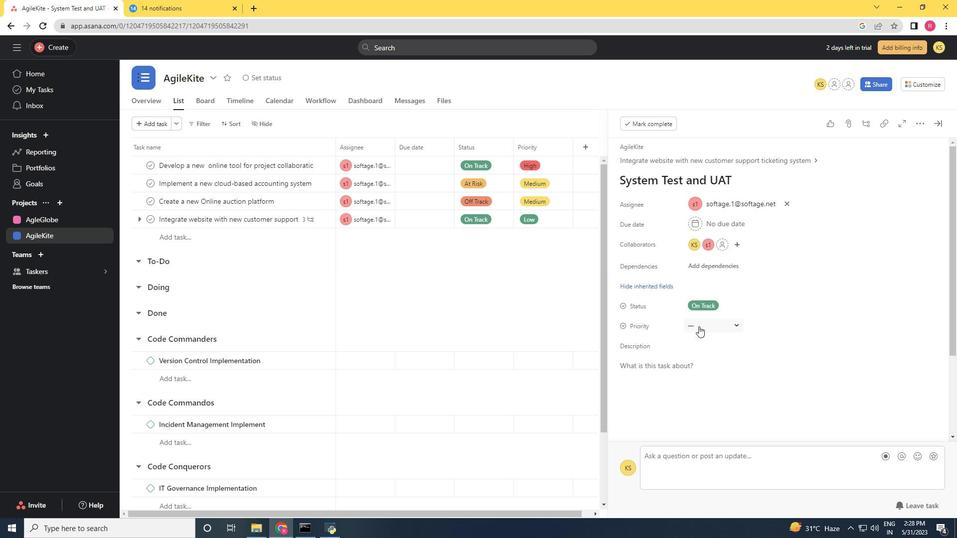 
Action: Mouse pressed left at (699, 325)
Screenshot: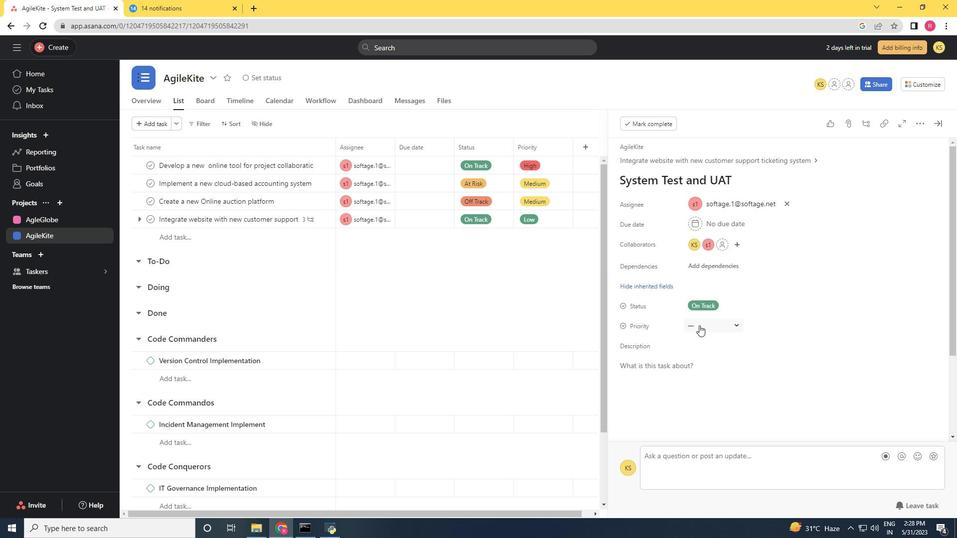 
Action: Mouse moved to (726, 403)
Screenshot: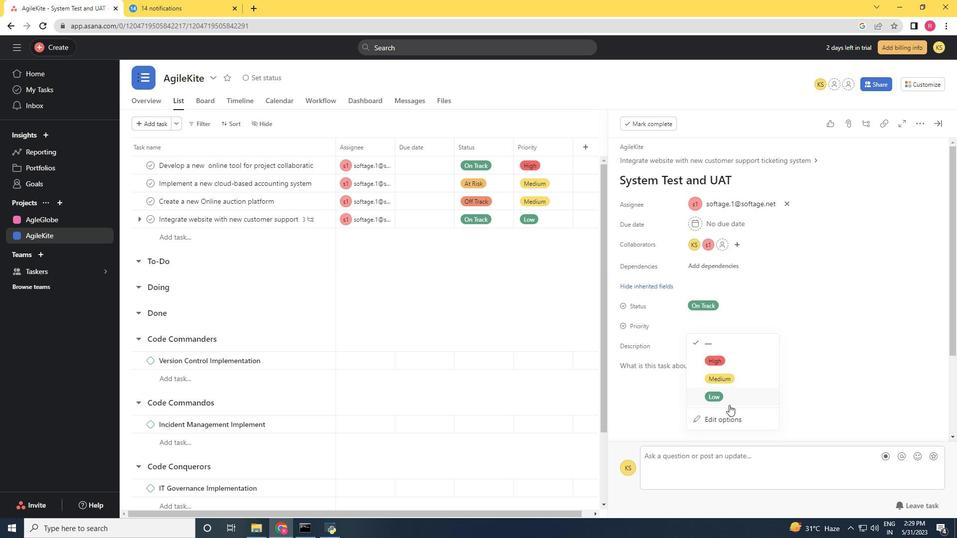 
Action: Mouse pressed left at (726, 403)
Screenshot: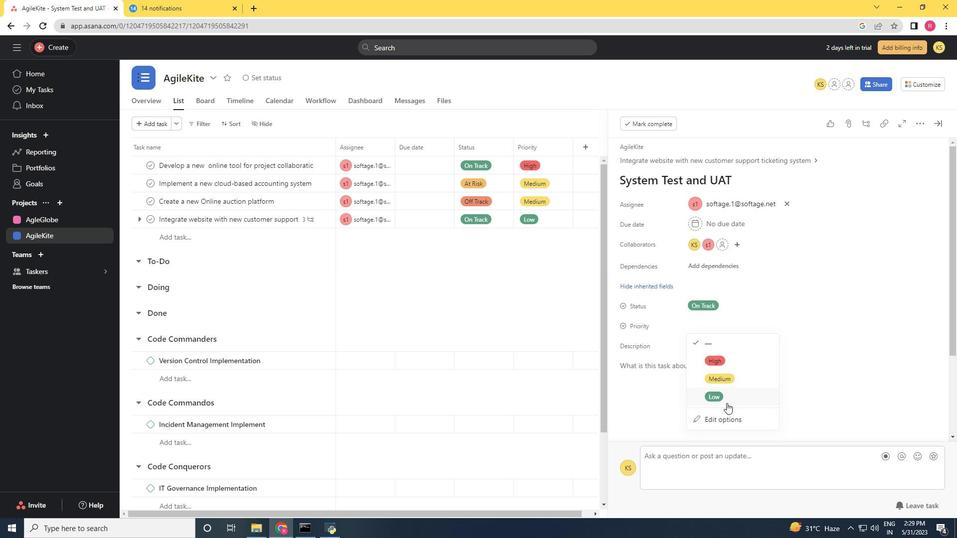 
Action: Mouse scrolled (726, 403) with delta (0, 0)
Screenshot: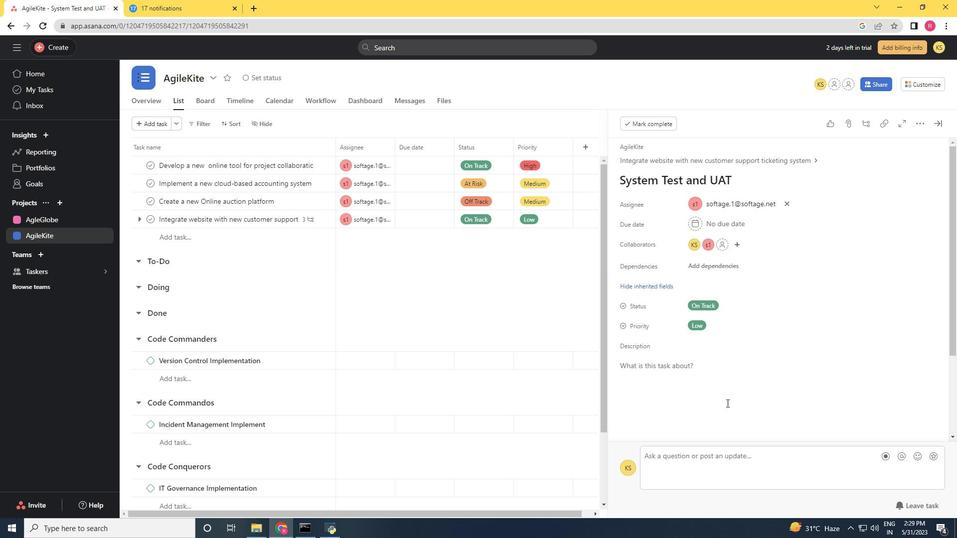 
Action: Mouse moved to (42, 77)
Screenshot: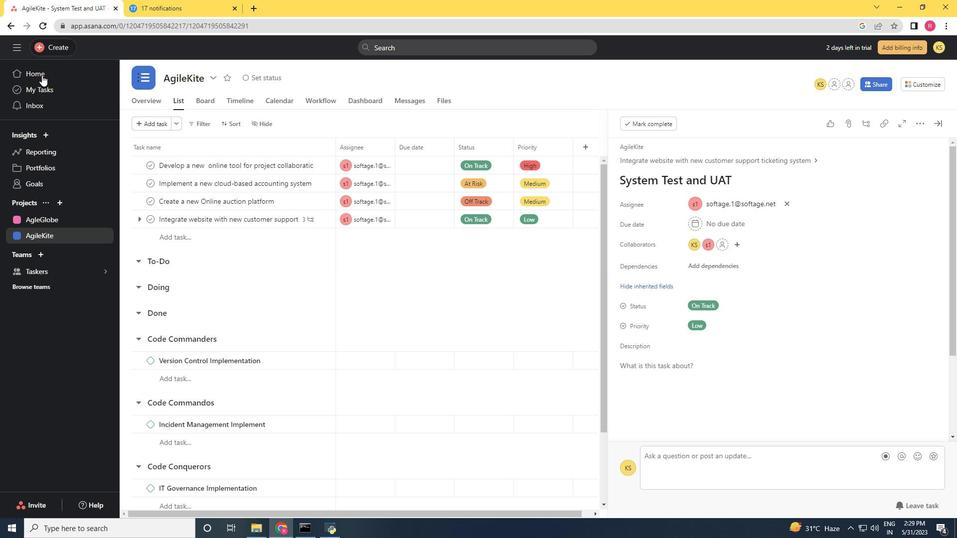 
Action: Mouse pressed left at (42, 77)
Screenshot: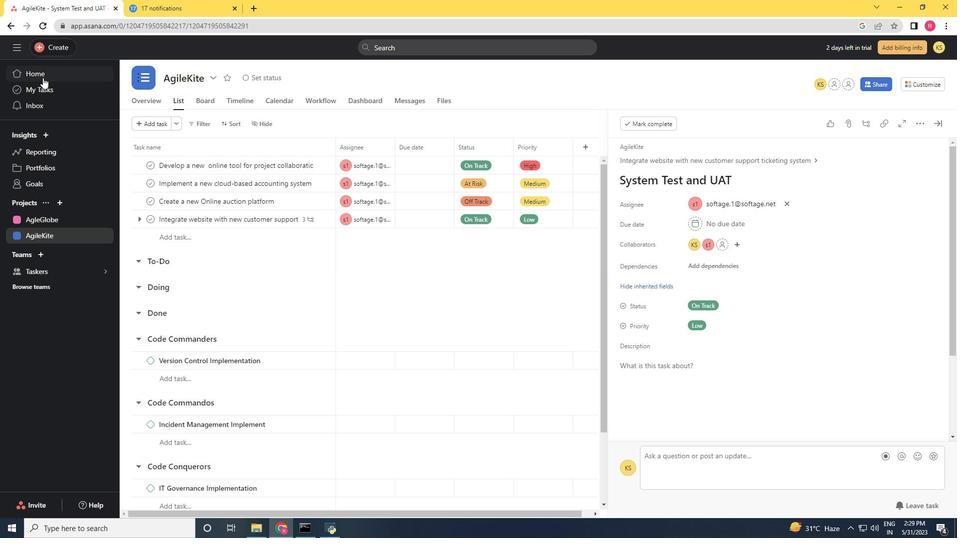 
Action: Mouse moved to (58, 234)
Screenshot: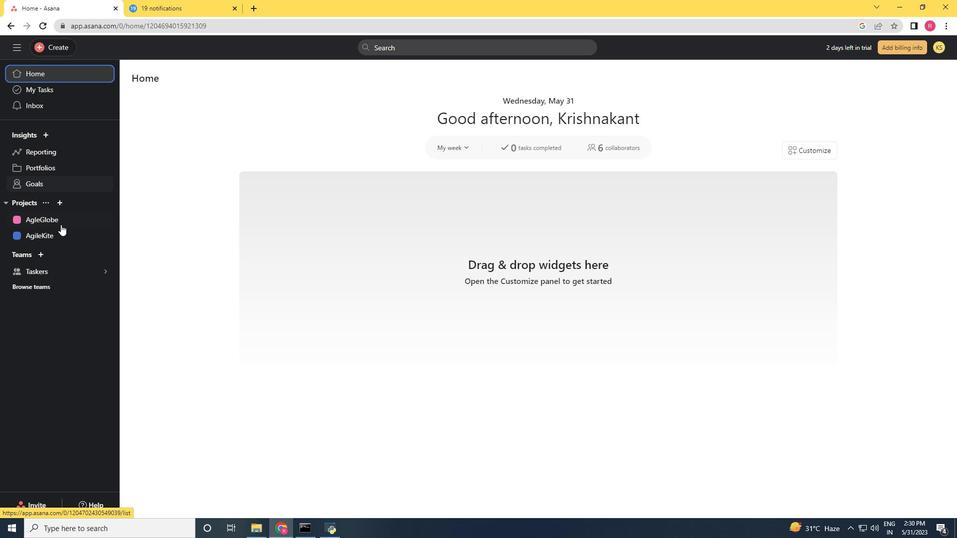
Action: Mouse pressed left at (58, 234)
Screenshot: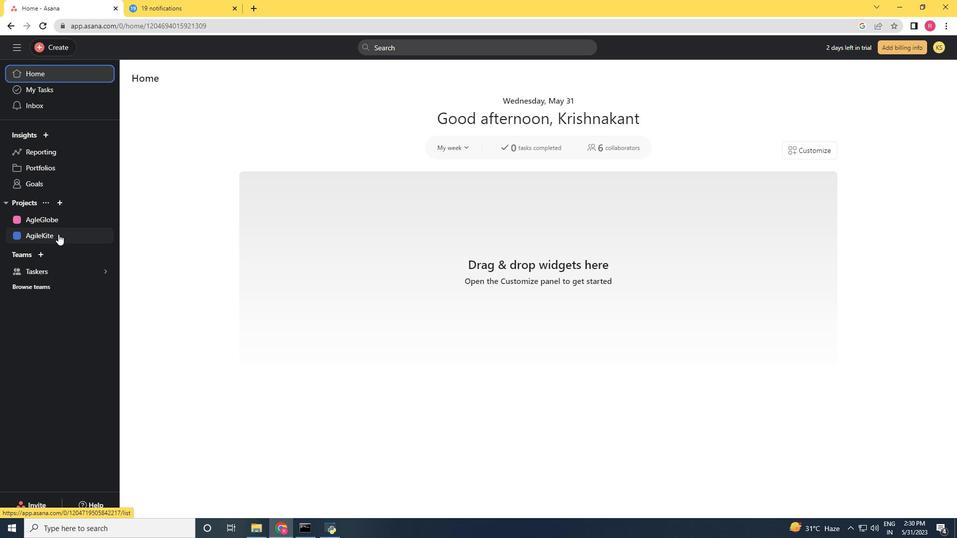 
Action: Mouse moved to (302, 271)
Screenshot: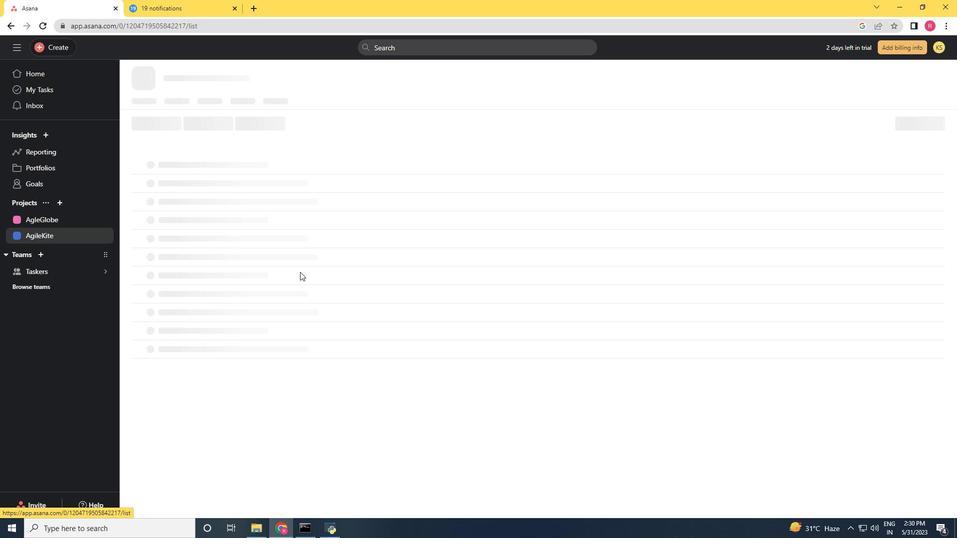 
Action: Mouse scrolled (302, 270) with delta (0, 0)
Screenshot: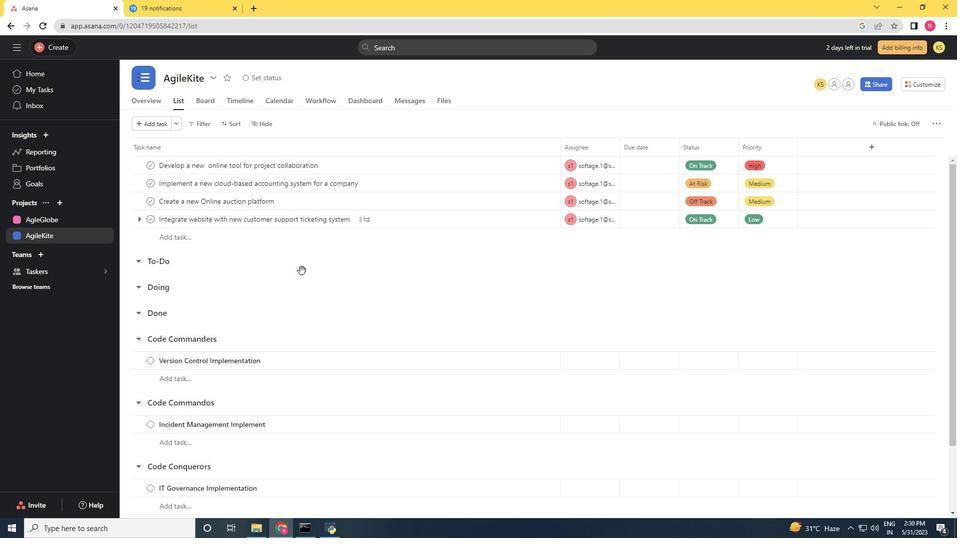 
Action: Mouse moved to (301, 271)
Screenshot: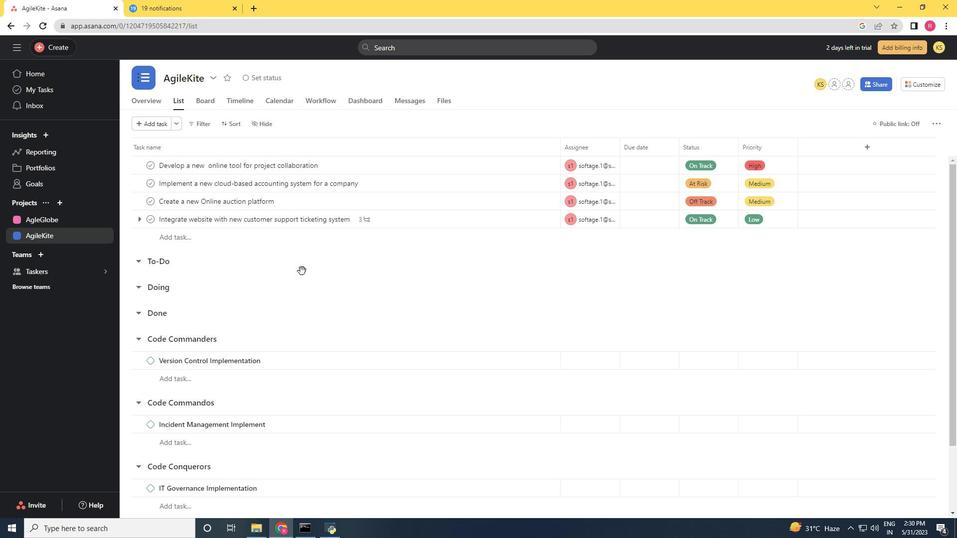 
Action: Mouse scrolled (301, 270) with delta (0, 0)
Screenshot: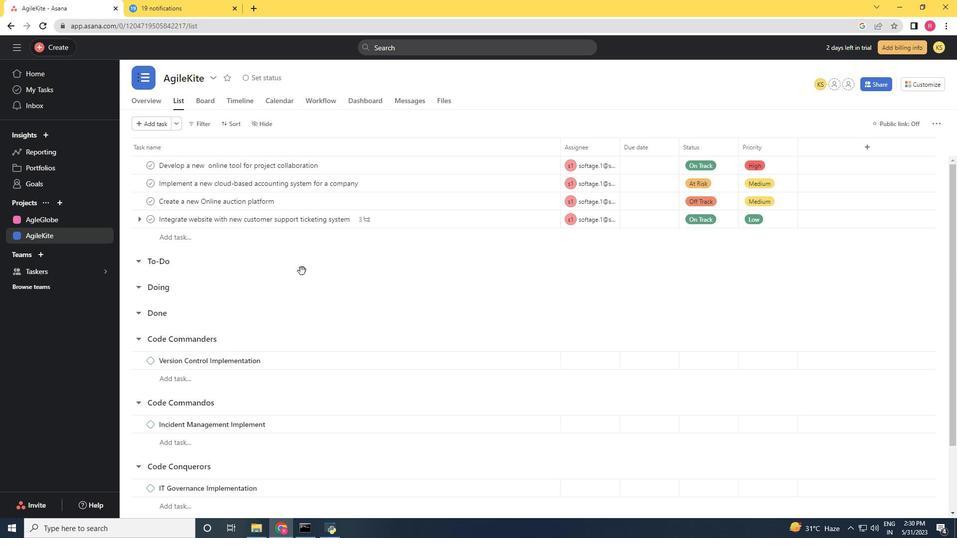 
Action: Mouse moved to (301, 271)
Screenshot: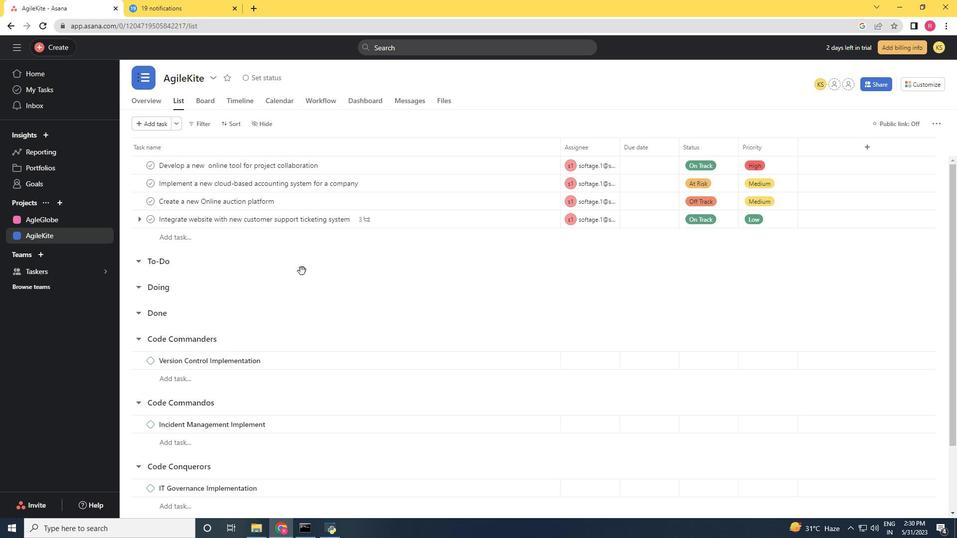 
Action: Mouse scrolled (301, 271) with delta (0, 0)
Screenshot: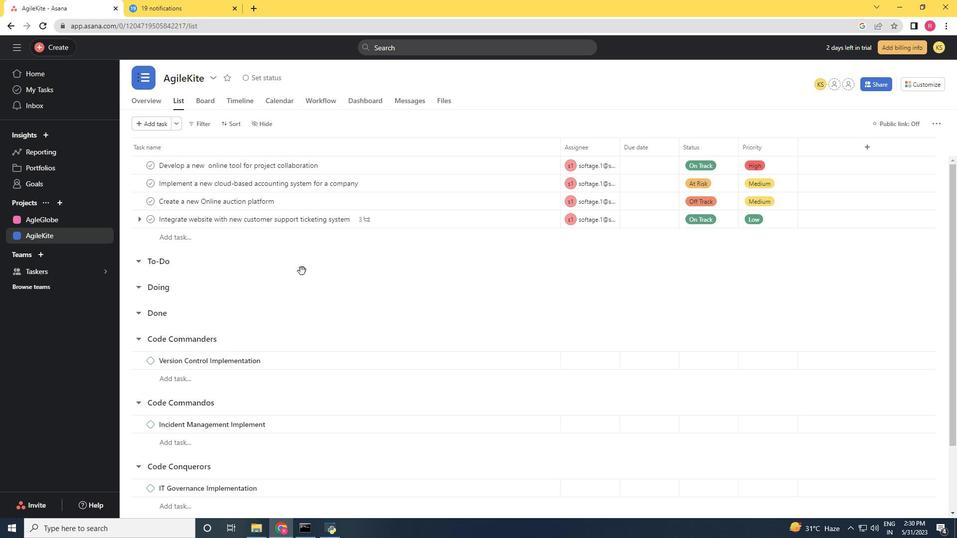 
Action: Mouse scrolled (301, 271) with delta (0, 0)
Screenshot: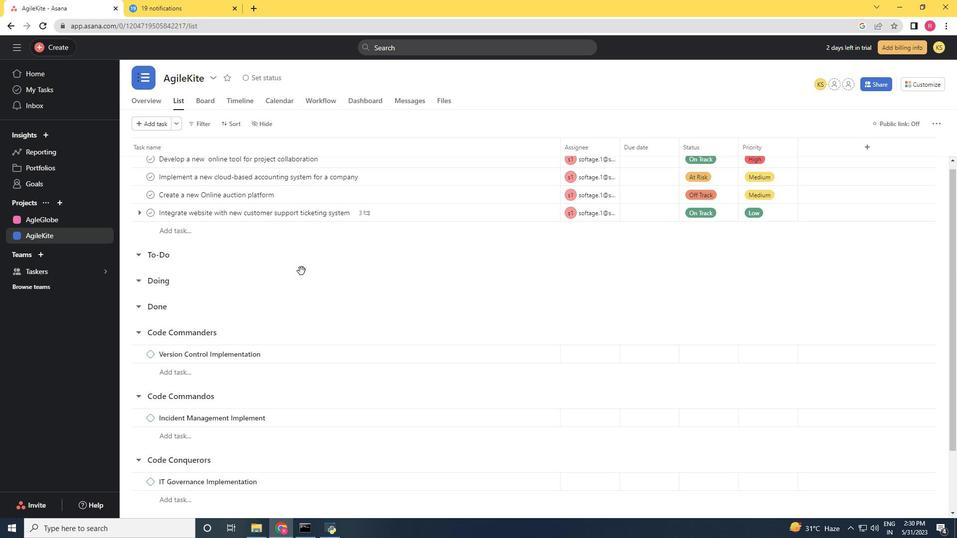 
Action: Mouse scrolled (301, 271) with delta (0, 0)
Screenshot: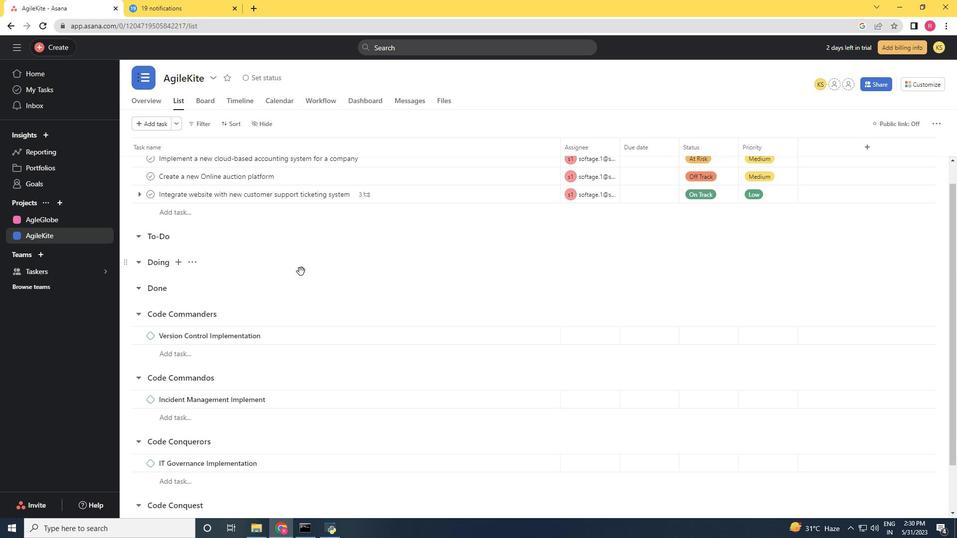 
Action: Mouse scrolled (301, 272) with delta (0, 0)
Screenshot: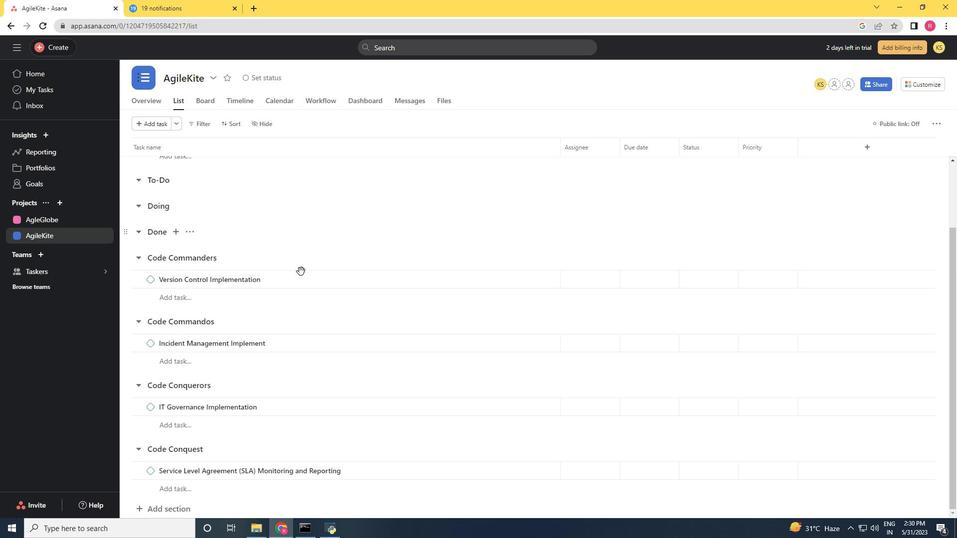
Action: Mouse scrolled (301, 272) with delta (0, 0)
Screenshot: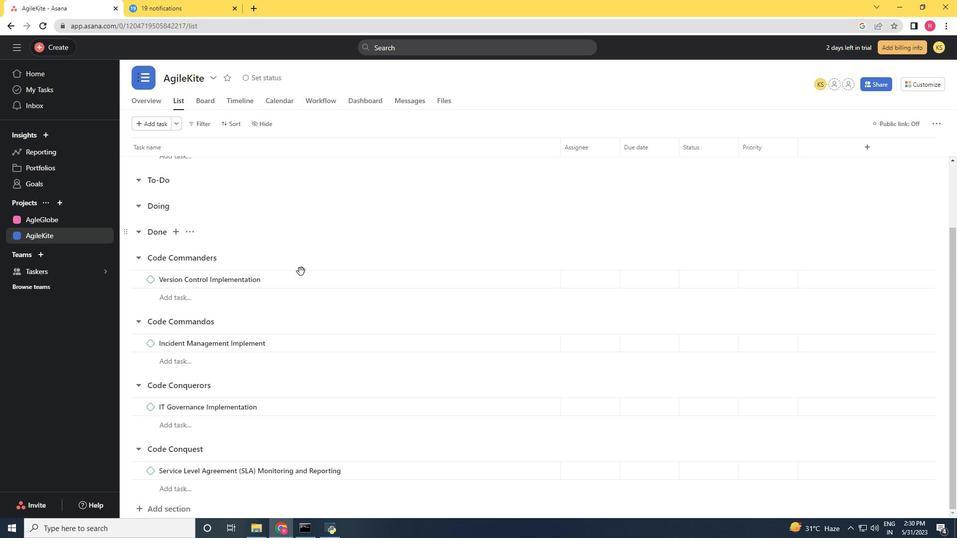 
Action: Mouse scrolled (301, 272) with delta (0, 0)
Screenshot: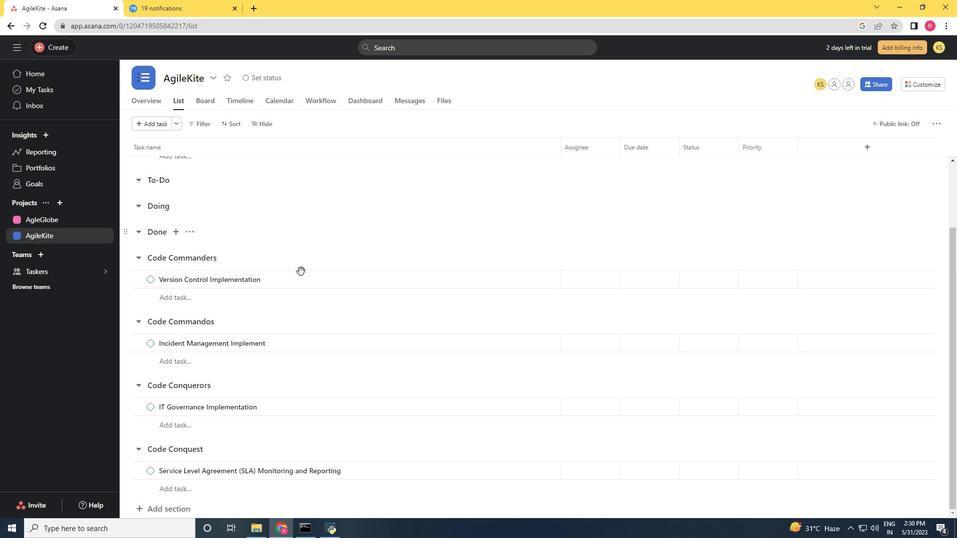 
Action: Mouse scrolled (301, 272) with delta (0, 0)
Screenshot: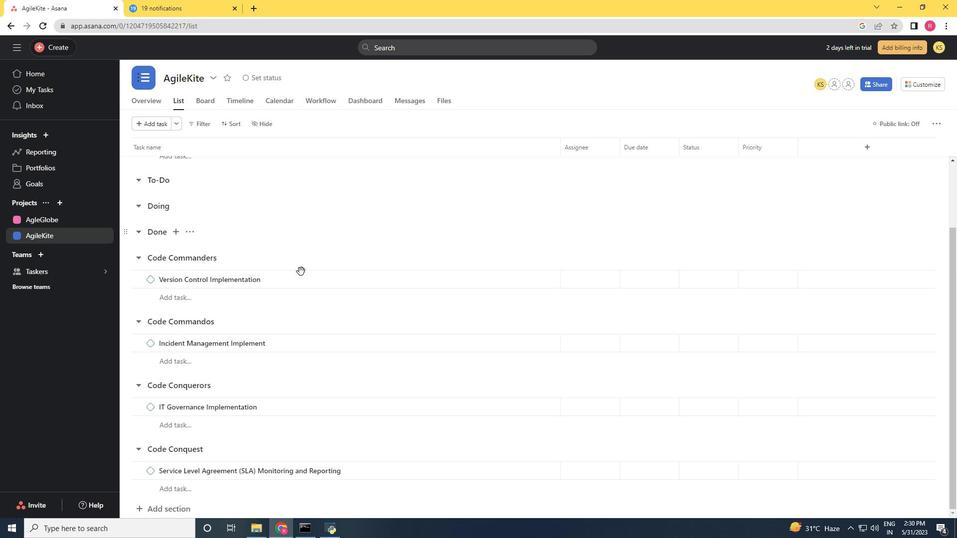 
Action: Mouse moved to (437, 215)
Screenshot: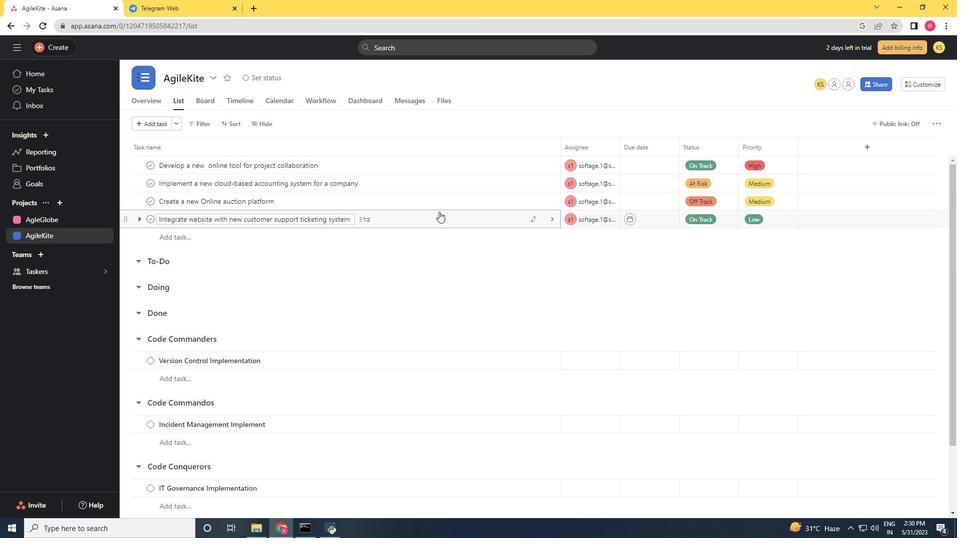 
Action: Mouse pressed left at (437, 215)
Screenshot: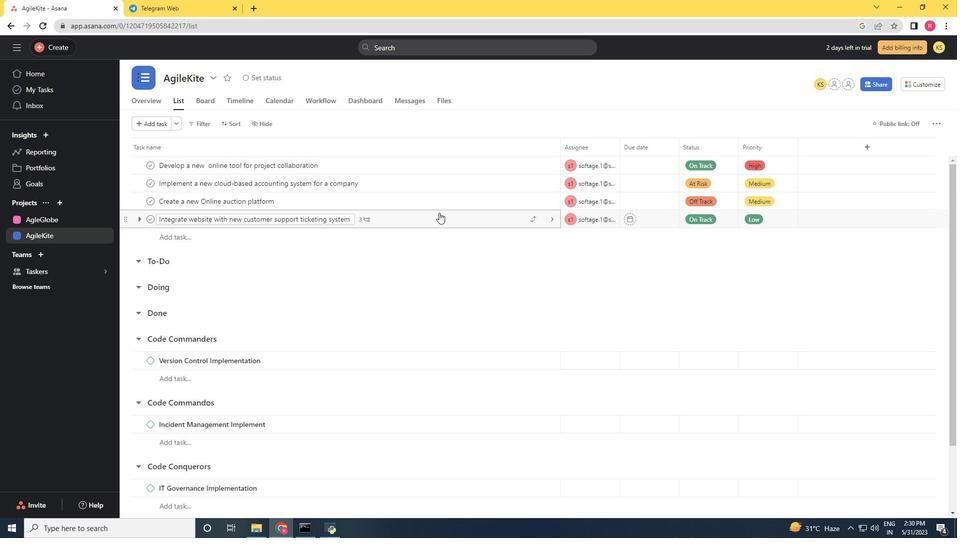 
Action: Mouse moved to (711, 310)
Screenshot: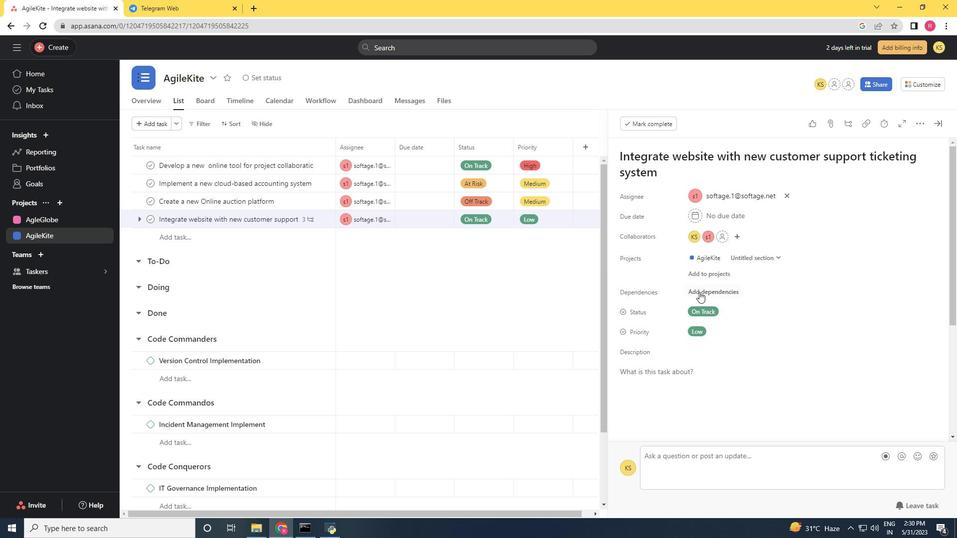 
Action: Mouse scrolled (713, 306) with delta (0, 0)
Screenshot: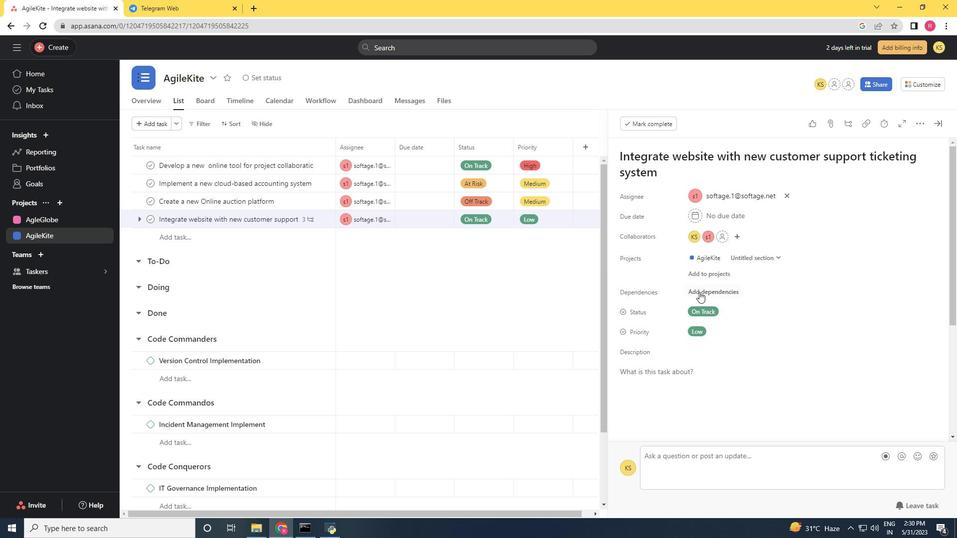
Action: Mouse moved to (711, 311)
Screenshot: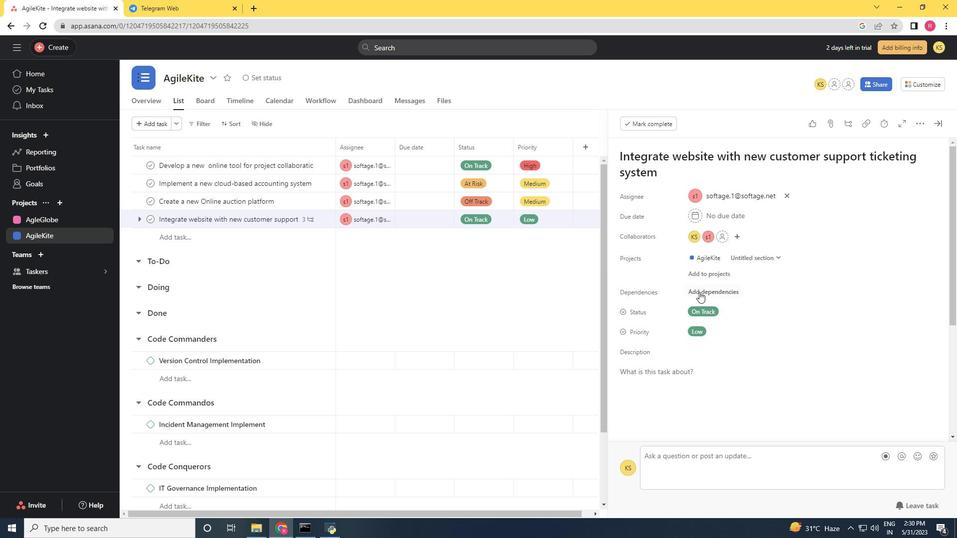 
Action: Mouse scrolled (711, 310) with delta (0, 0)
Screenshot: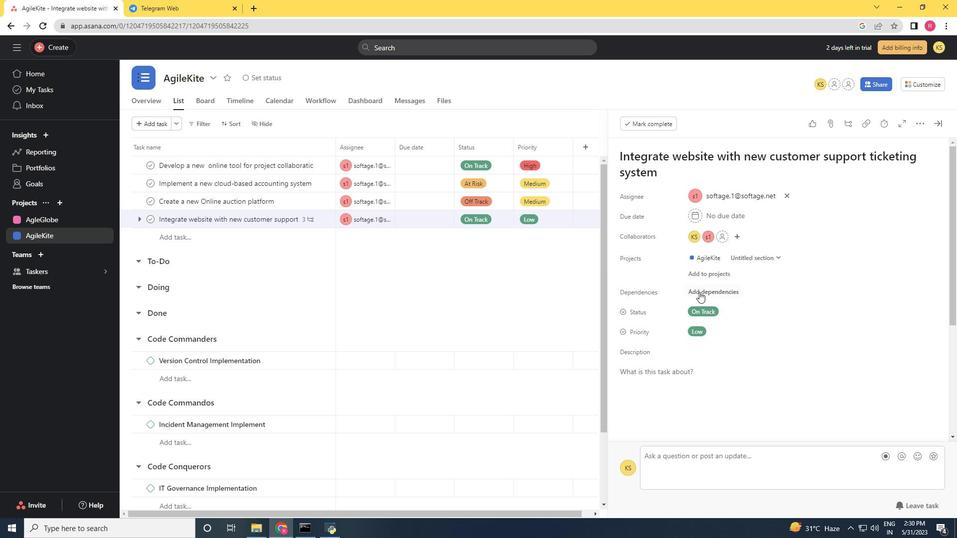 
Action: Mouse moved to (710, 312)
Screenshot: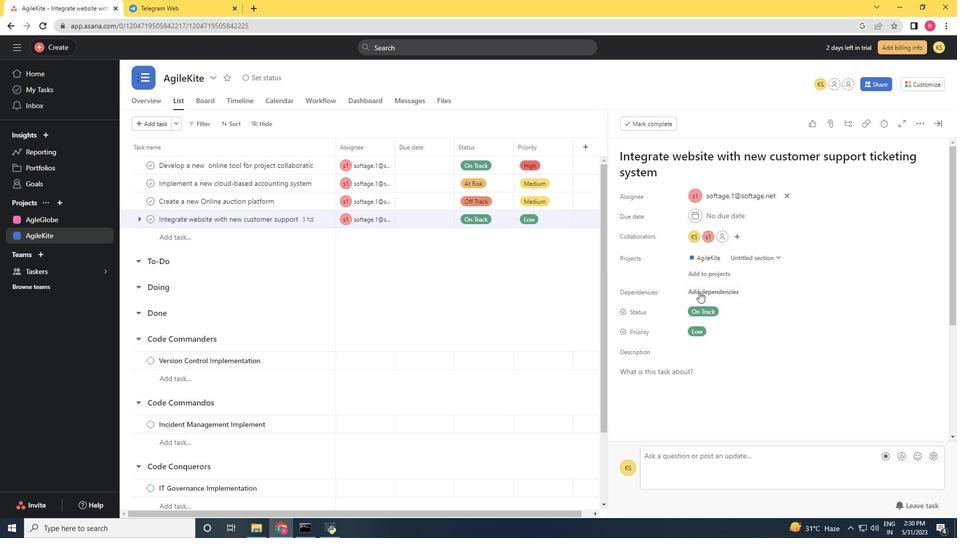 
Action: Mouse scrolled (710, 311) with delta (0, 0)
Screenshot: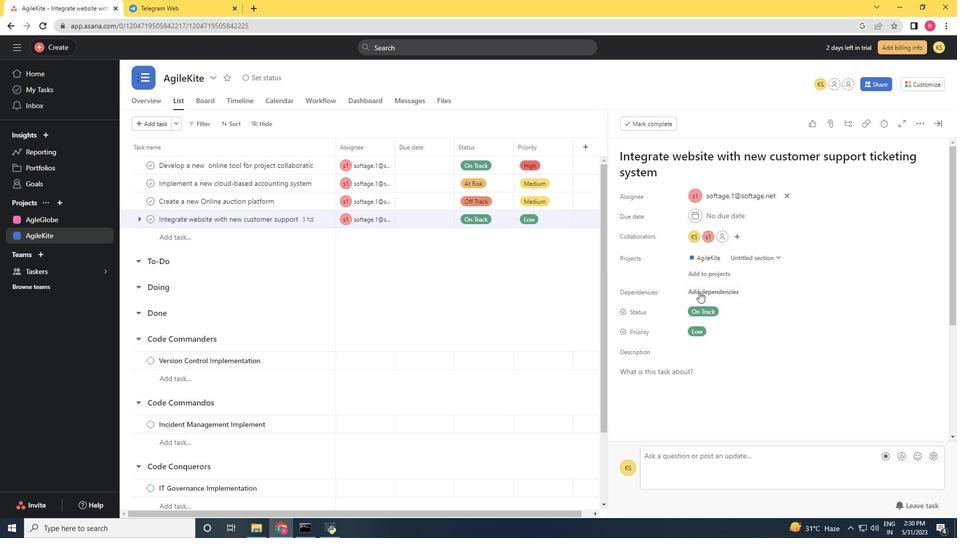 
Action: Mouse scrolled (710, 311) with delta (0, 0)
Screenshot: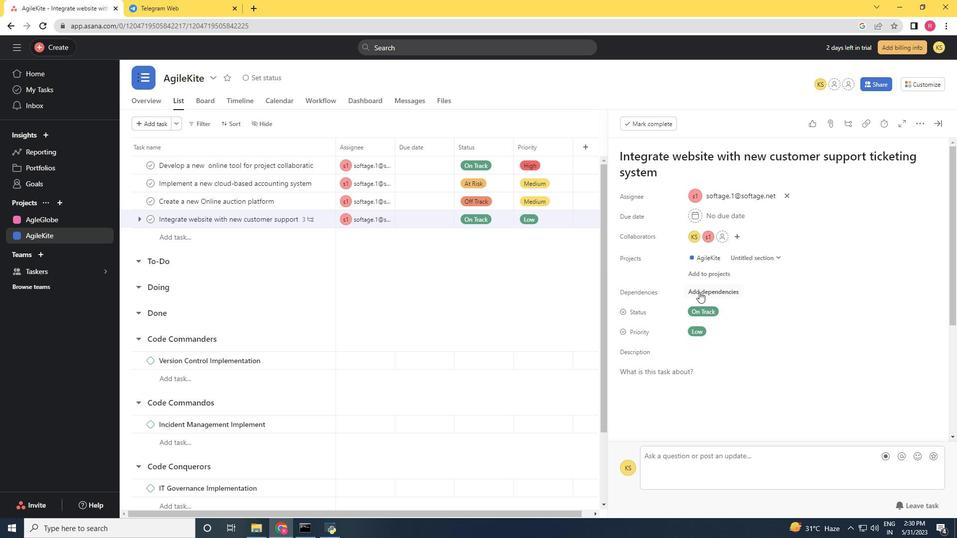 
Action: Mouse moved to (657, 361)
Screenshot: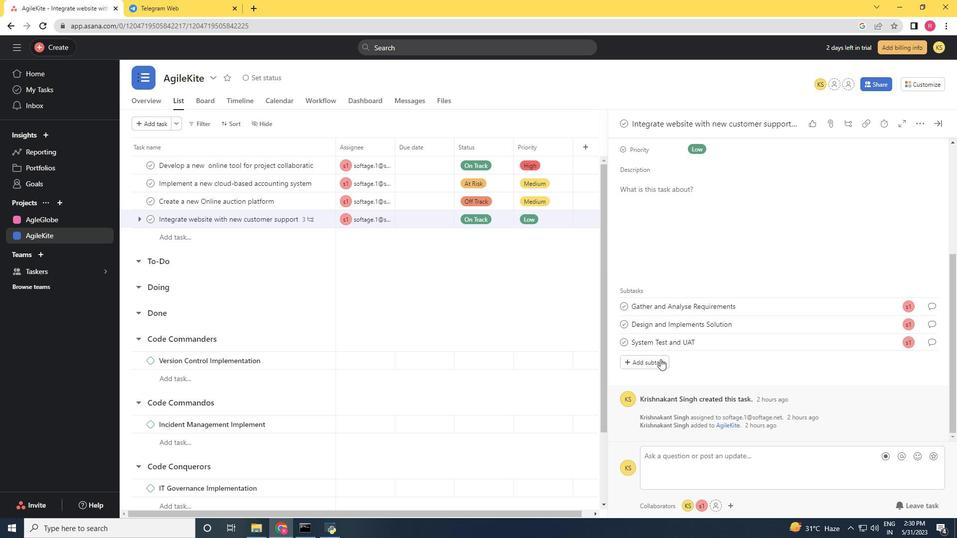 
Action: Mouse pressed left at (657, 361)
Screenshot: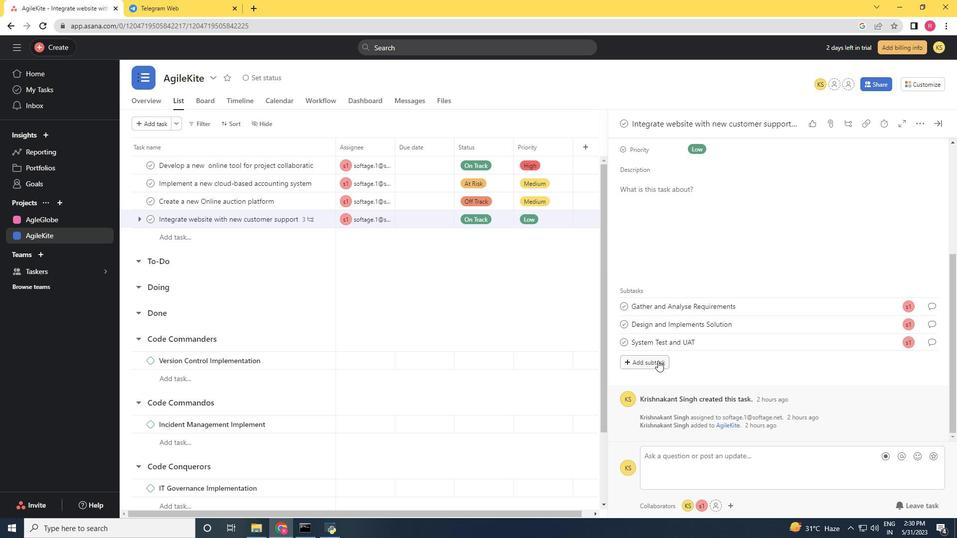 
Action: Mouse moved to (670, 352)
Screenshot: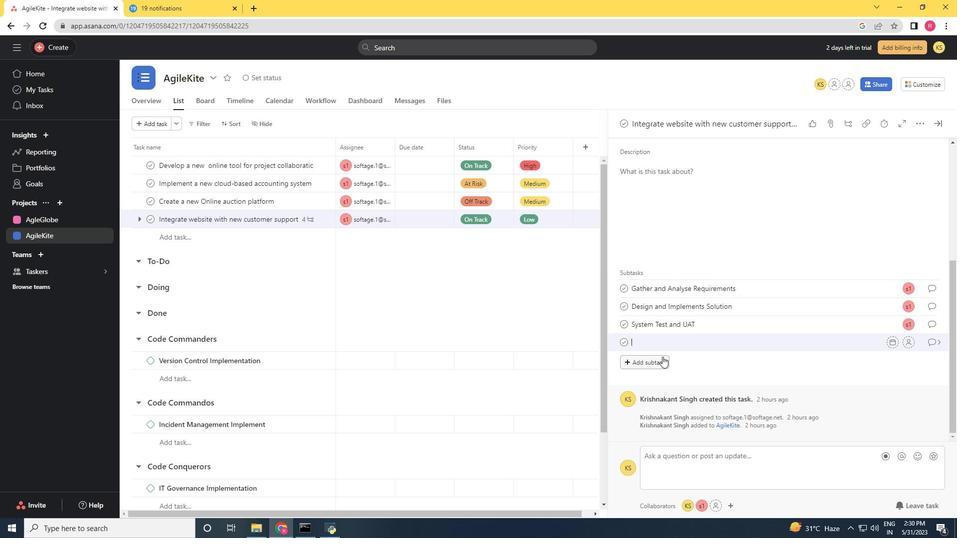 
